 Task: Create a sub task Release to Production / Go Live for the task  Implement a new network security system for a company in the project AgileFusion , assign it to team member softage.5@softage.net and update the status of the sub task to  On Track  , set the priority of the sub task to Low
Action: Mouse moved to (101, 533)
Screenshot: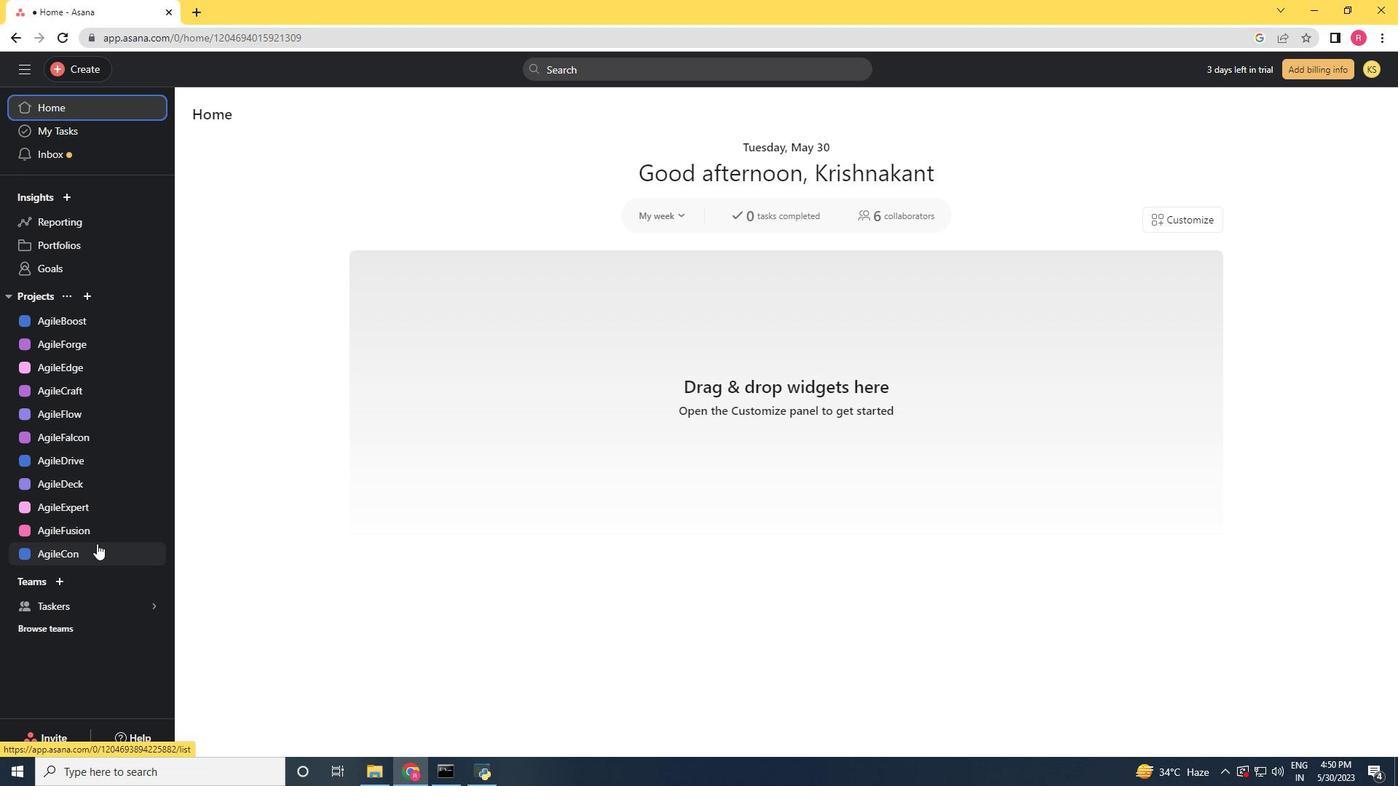 
Action: Mouse pressed left at (101, 533)
Screenshot: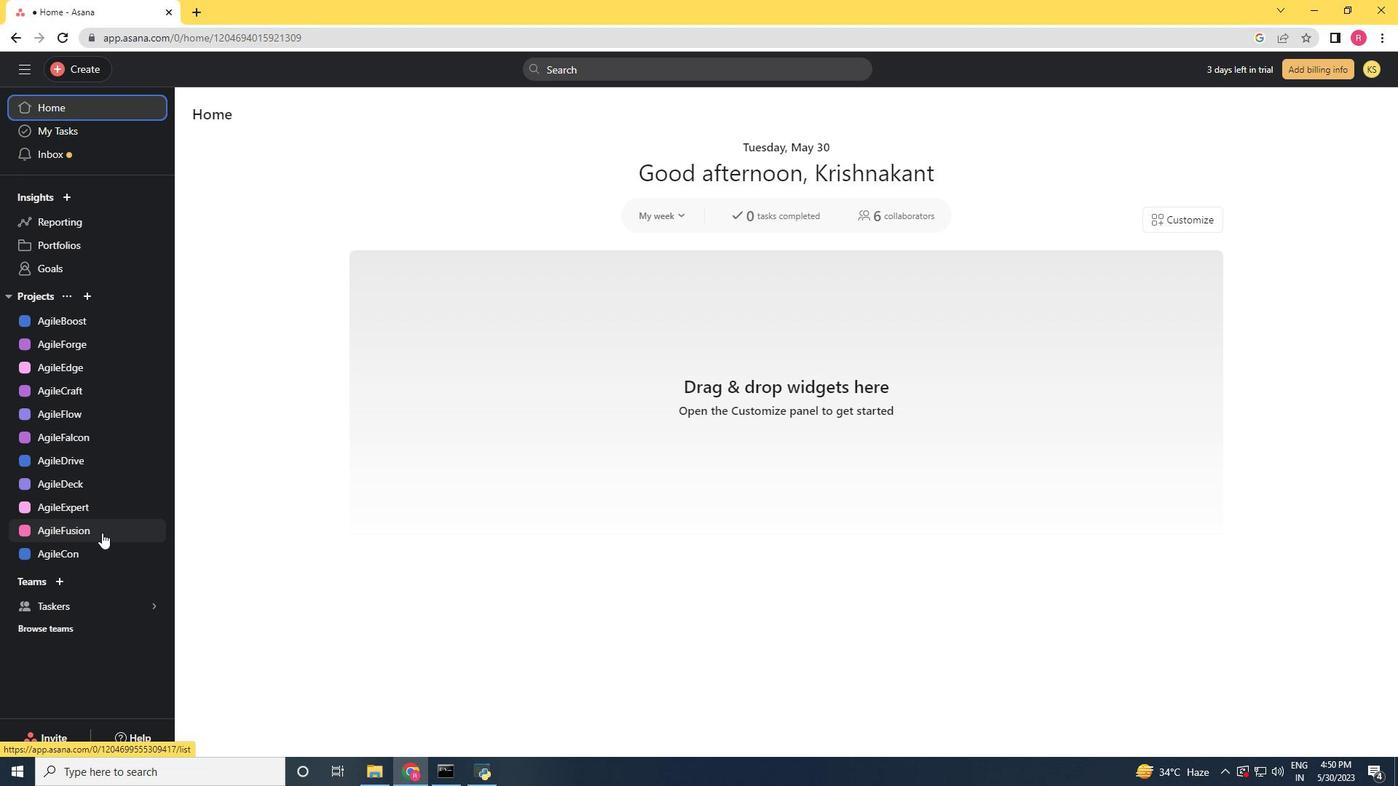 
Action: Mouse moved to (563, 320)
Screenshot: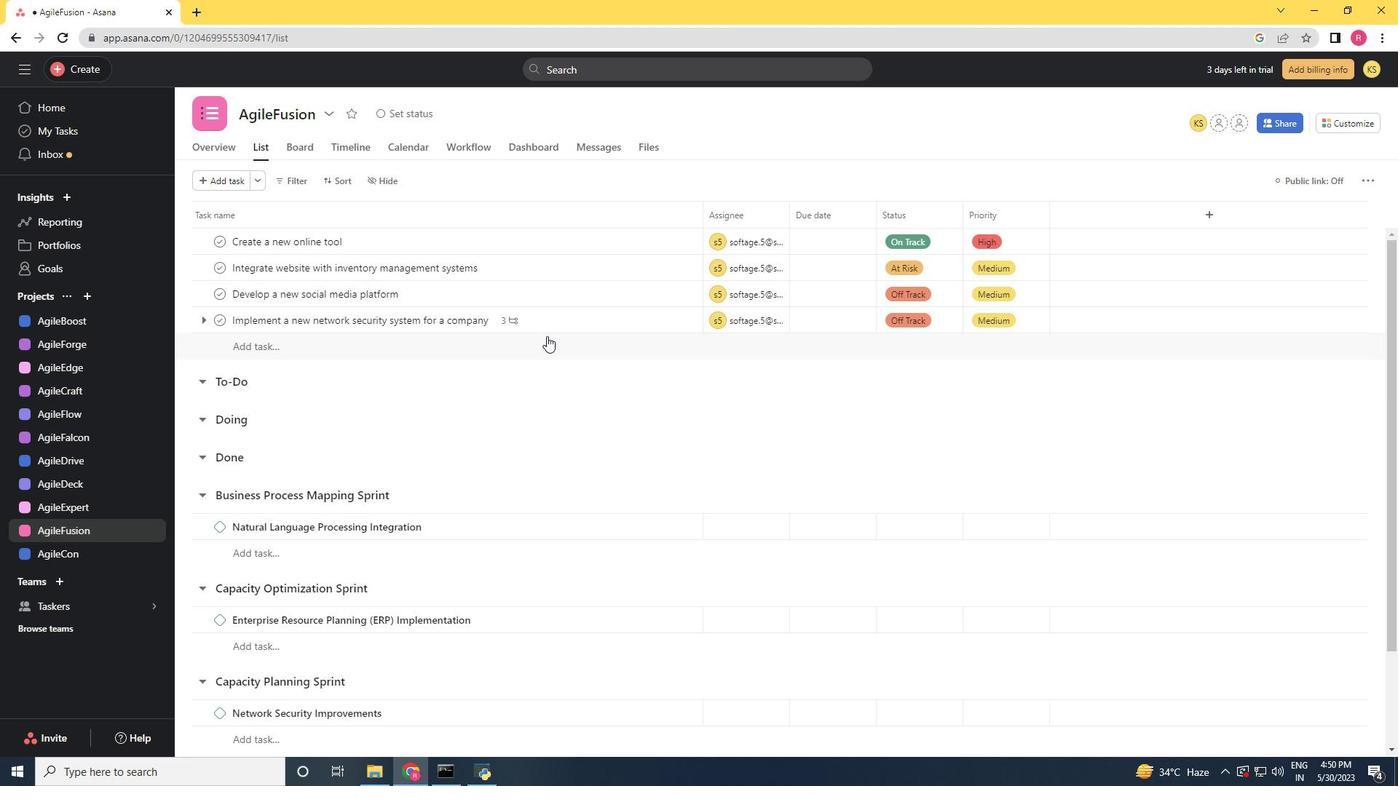 
Action: Mouse pressed left at (563, 320)
Screenshot: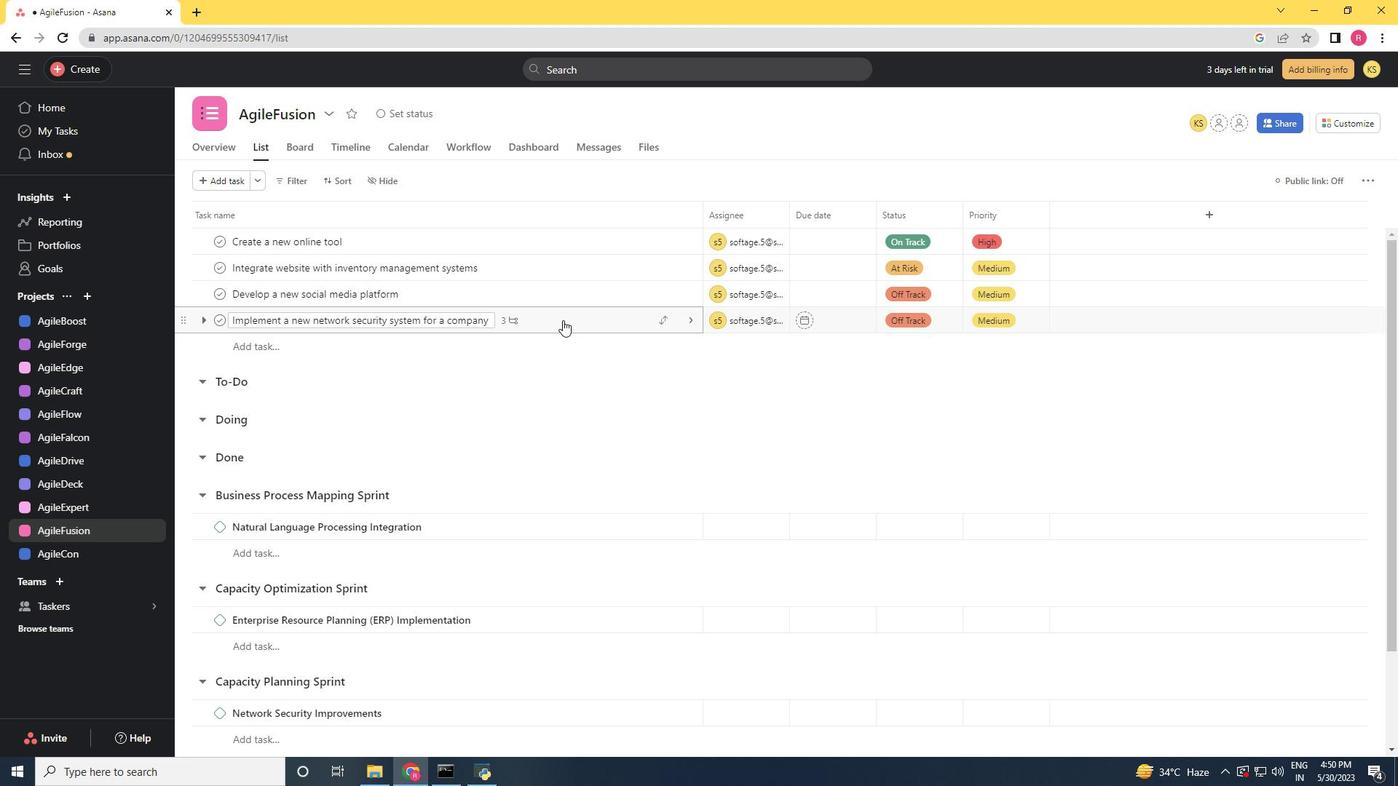 
Action: Mouse moved to (1050, 550)
Screenshot: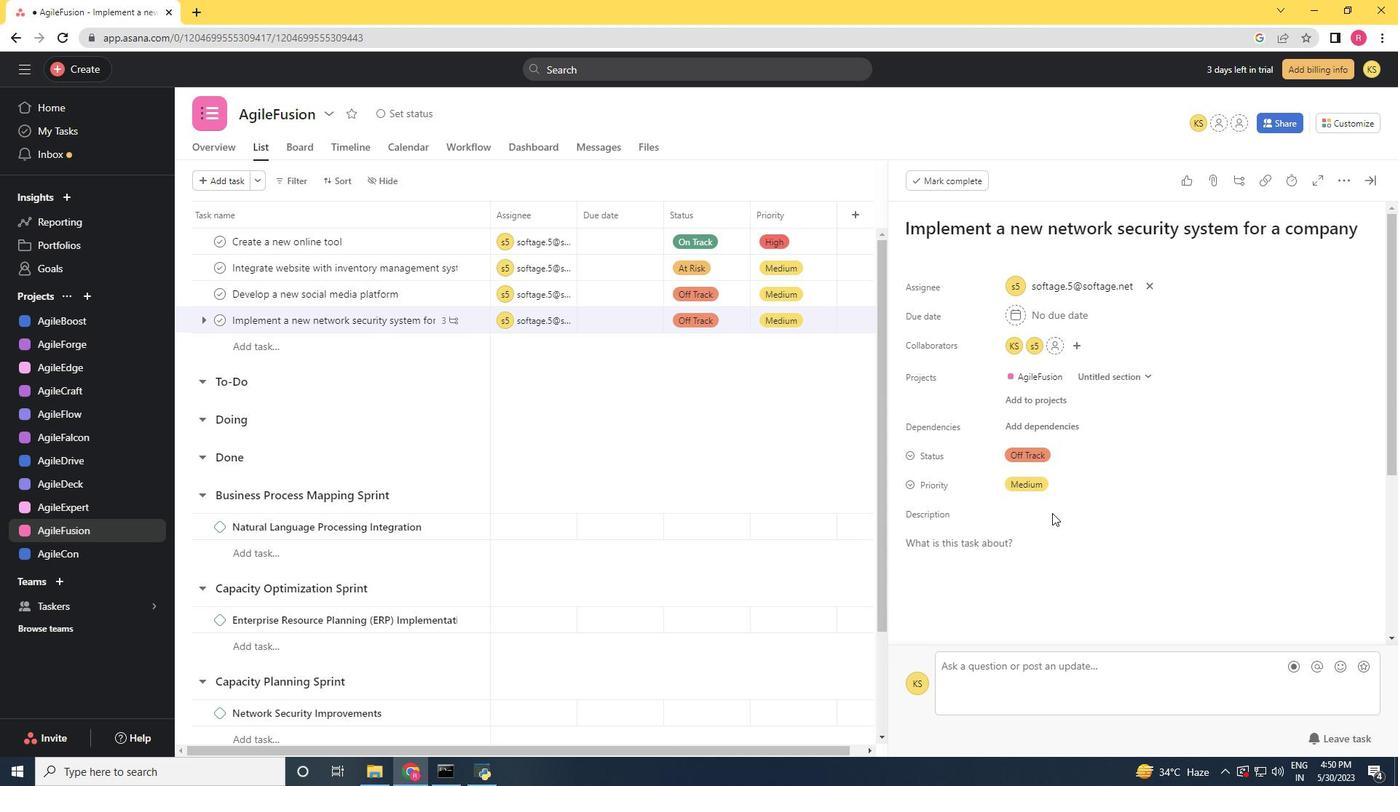 
Action: Mouse scrolled (1050, 549) with delta (0, 0)
Screenshot: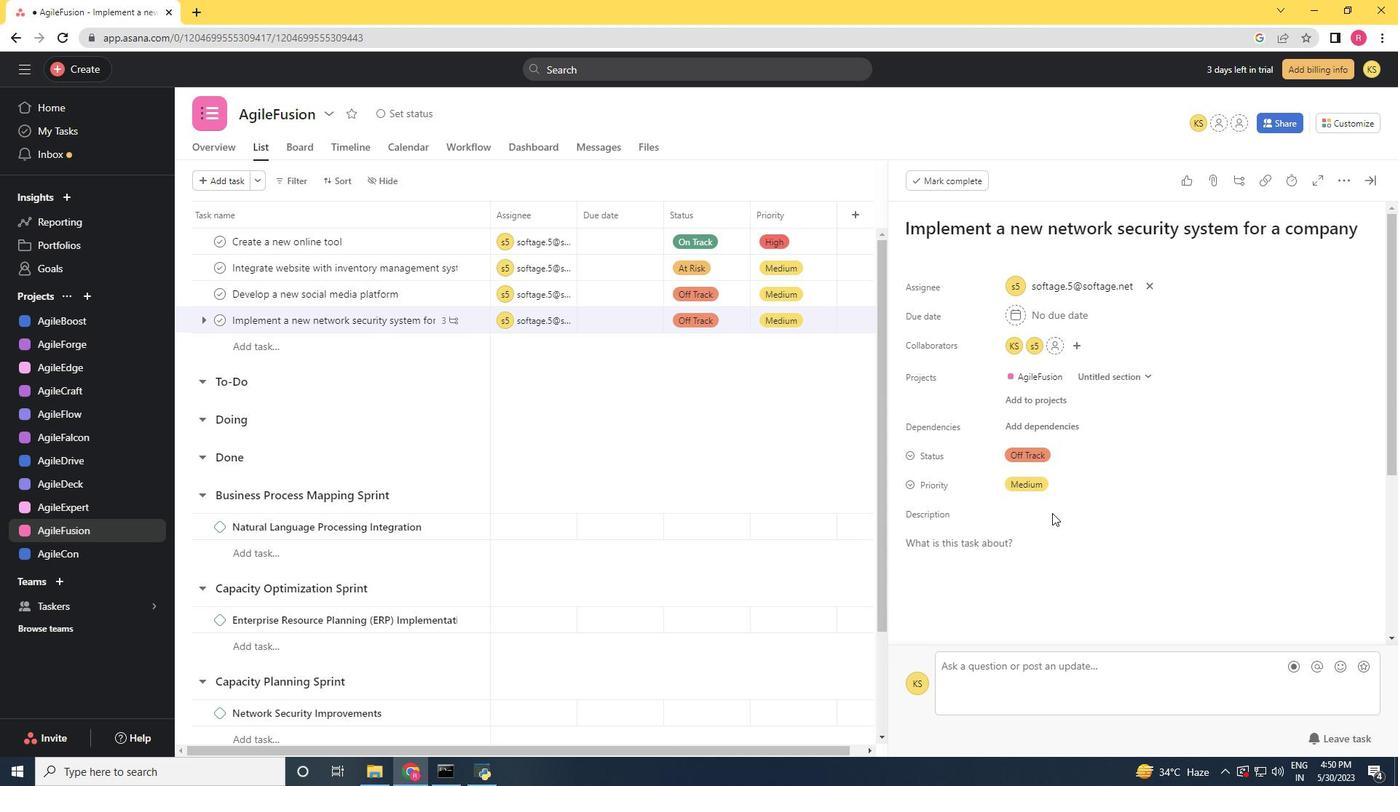 
Action: Mouse moved to (1050, 551)
Screenshot: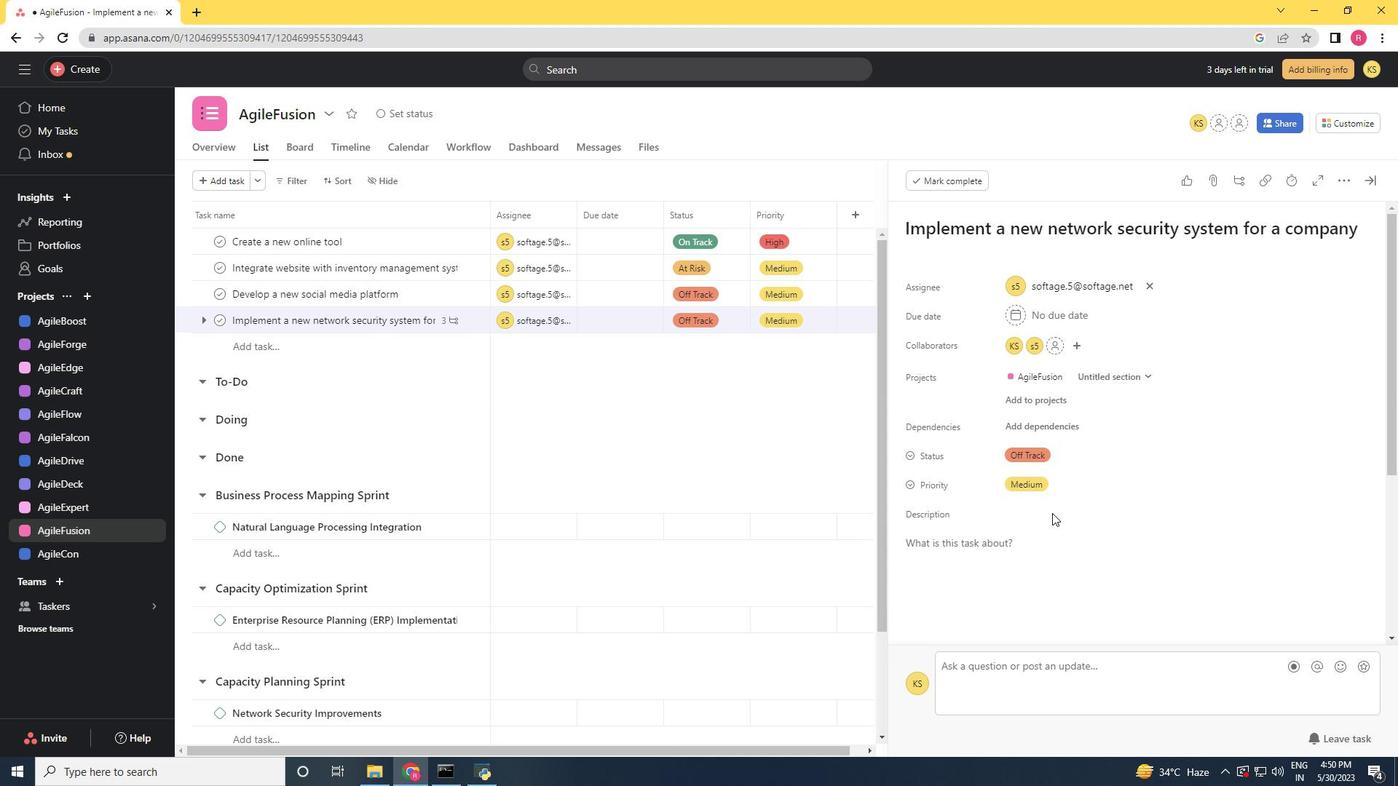 
Action: Mouse scrolled (1050, 550) with delta (0, 0)
Screenshot: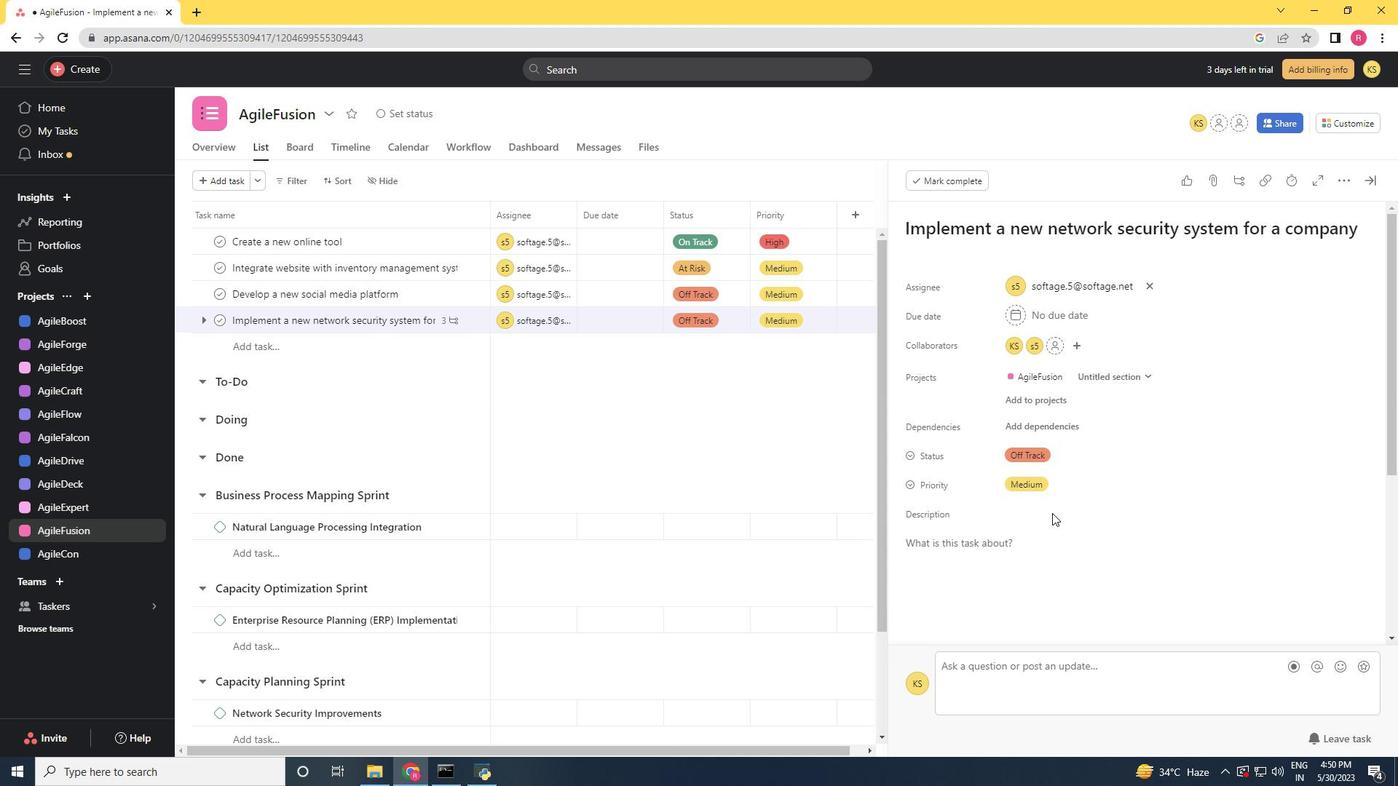 
Action: Mouse scrolled (1050, 550) with delta (0, 0)
Screenshot: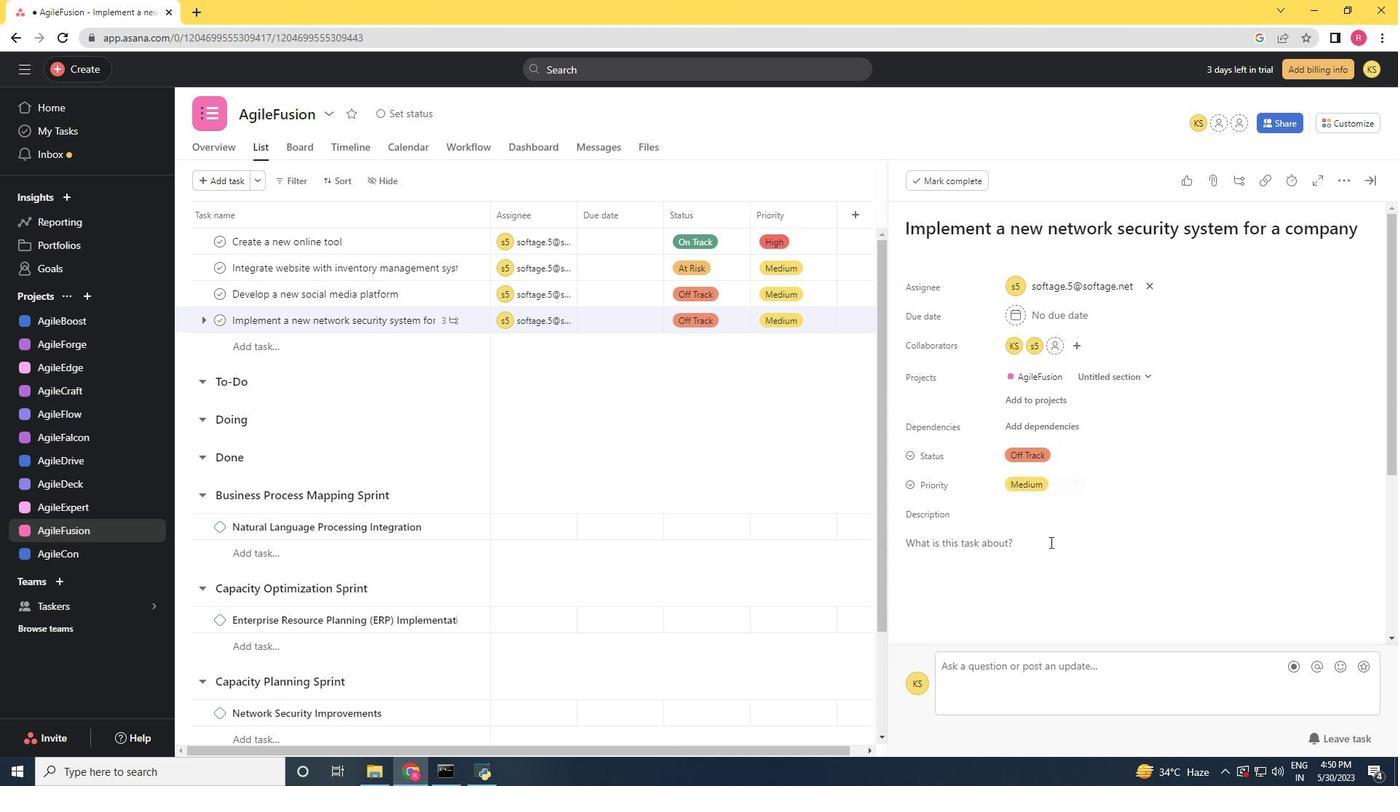 
Action: Mouse scrolled (1050, 550) with delta (0, 0)
Screenshot: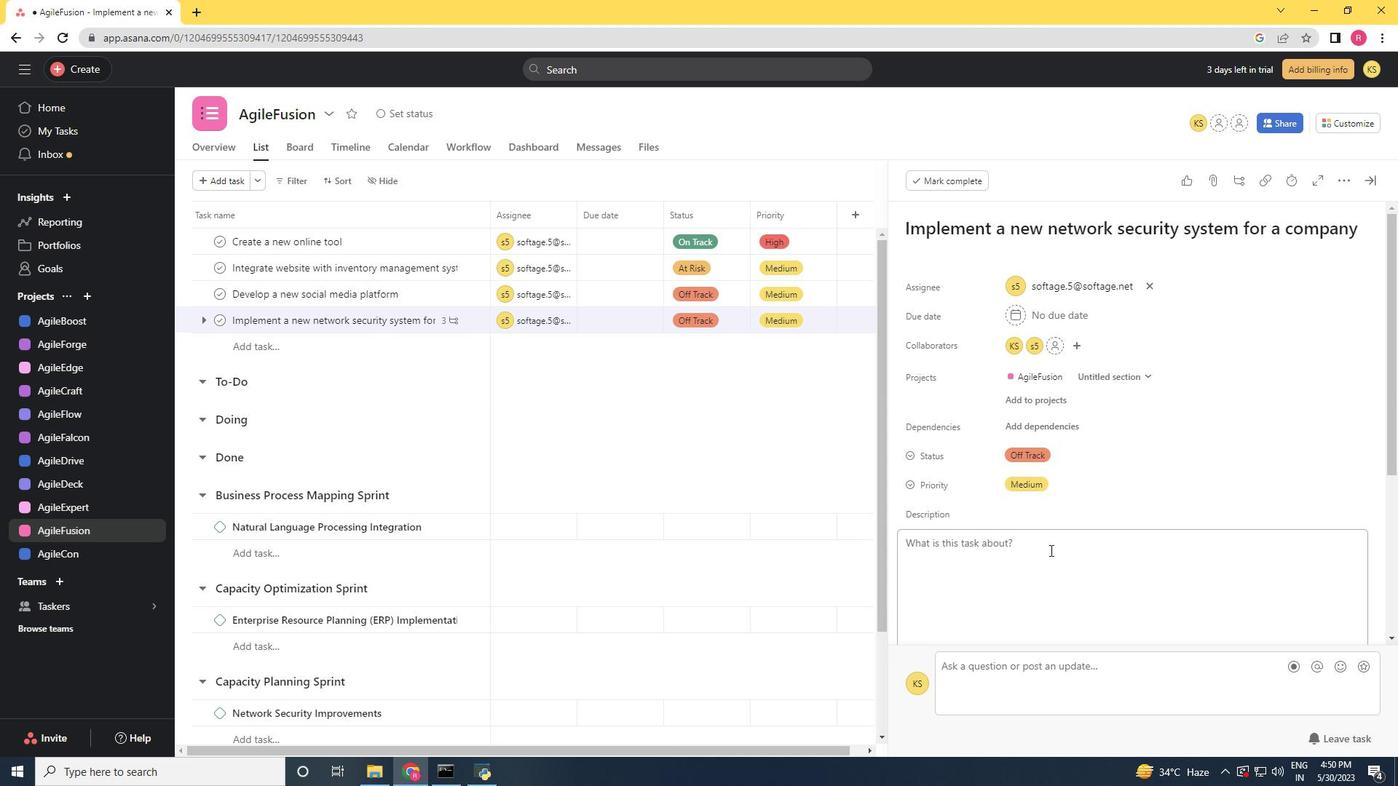 
Action: Mouse scrolled (1050, 550) with delta (0, 0)
Screenshot: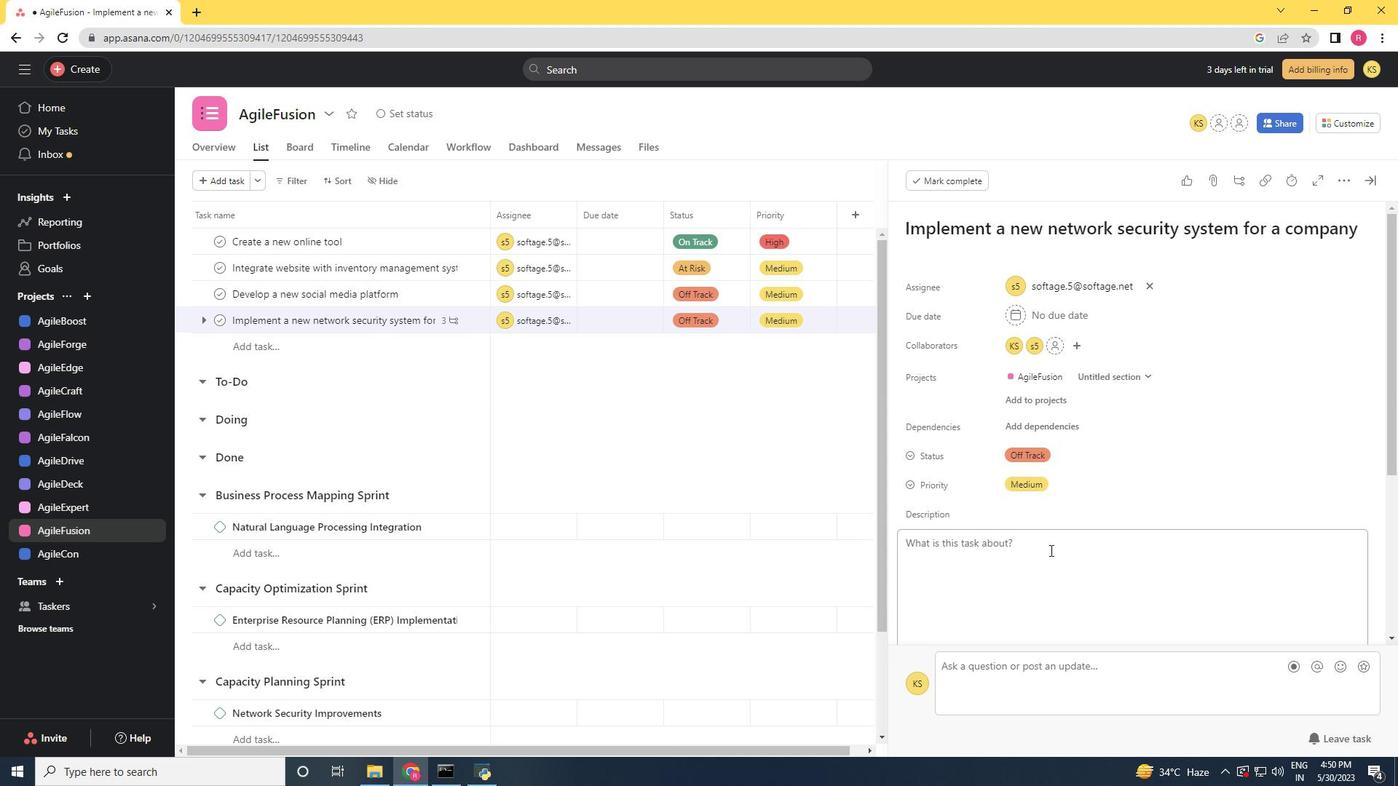 
Action: Mouse moved to (967, 532)
Screenshot: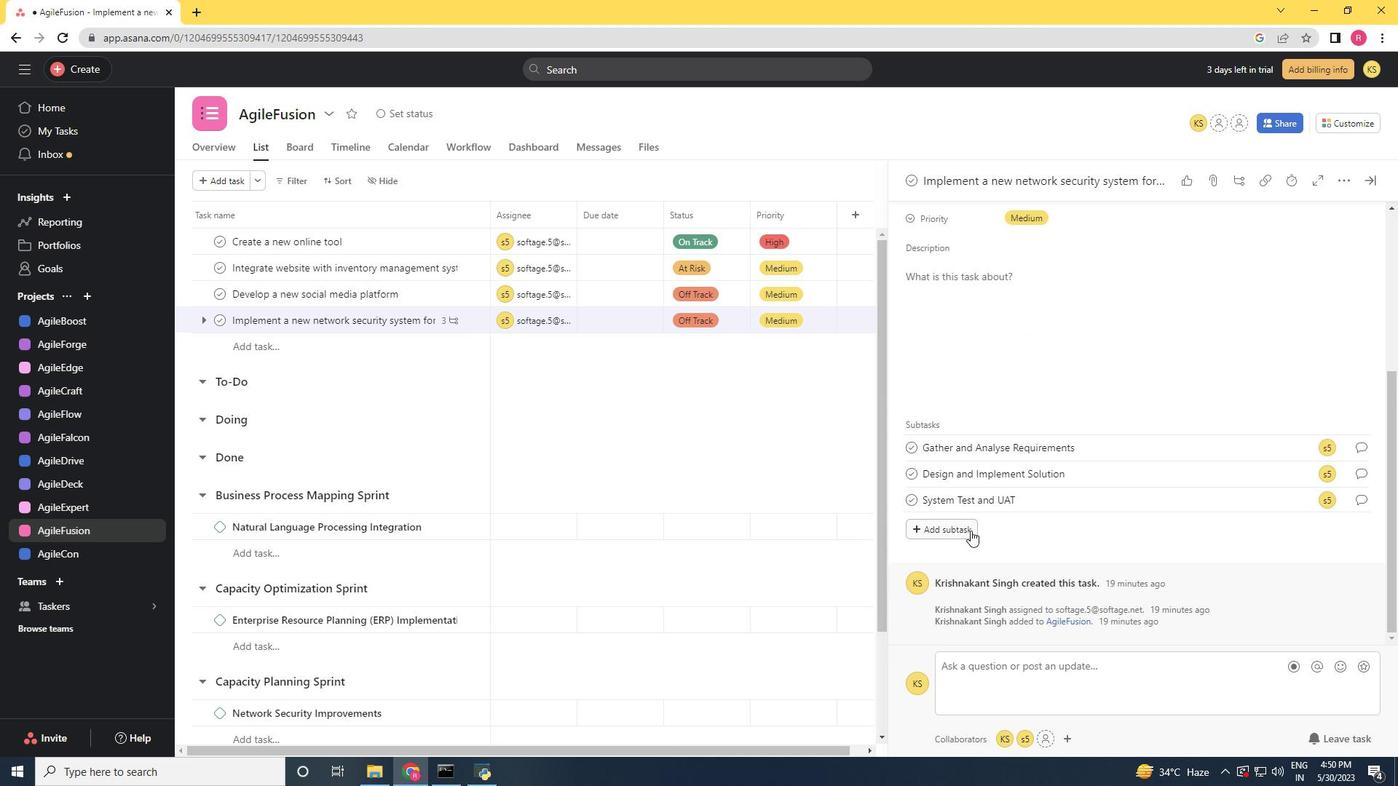 
Action: Mouse pressed left at (967, 532)
Screenshot: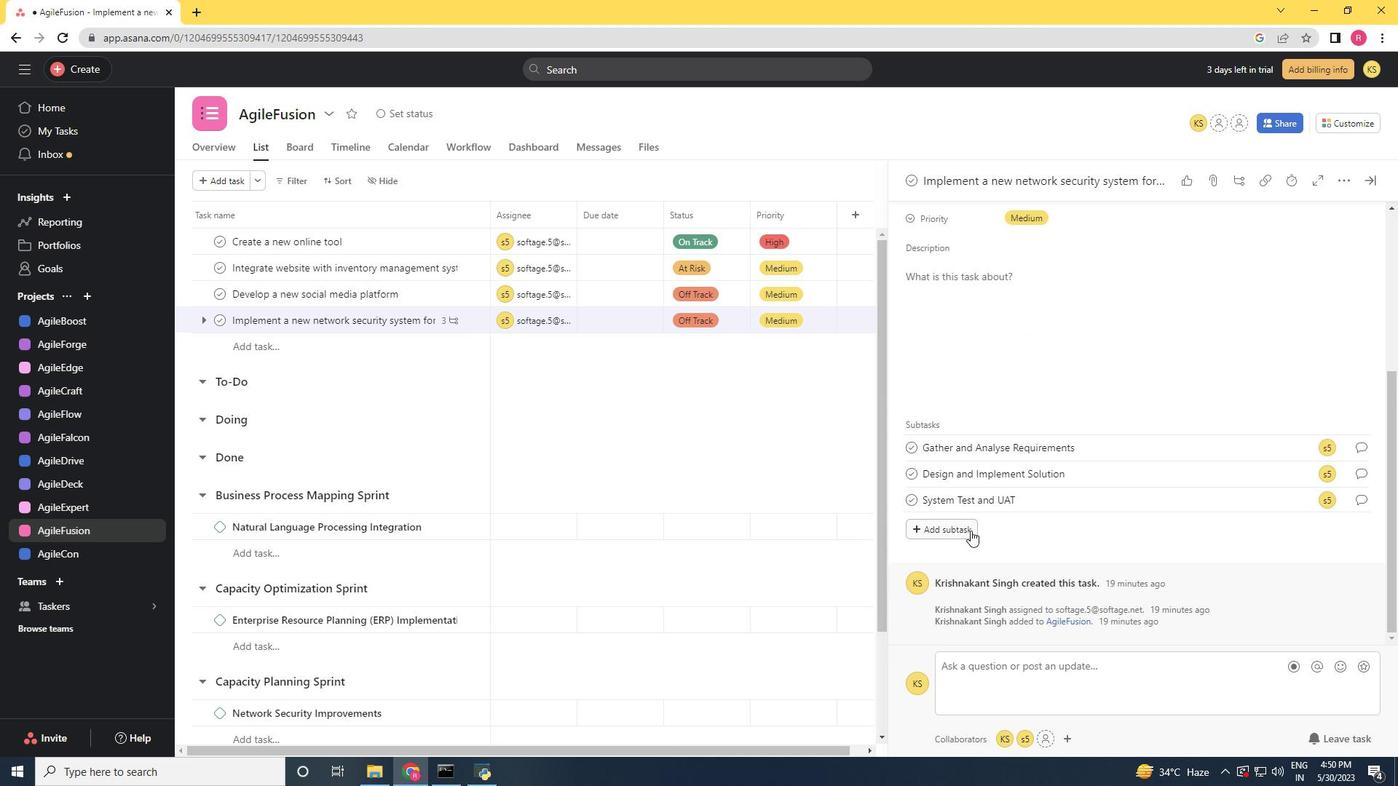 
Action: Key pressed <Key.shift>Release<Key.space>to<Key.space><Key.shift>Production<Key.space>/<Key.space><Key.shift>GO<Key.space><Key.shift>Live<Key.space>
Screenshot: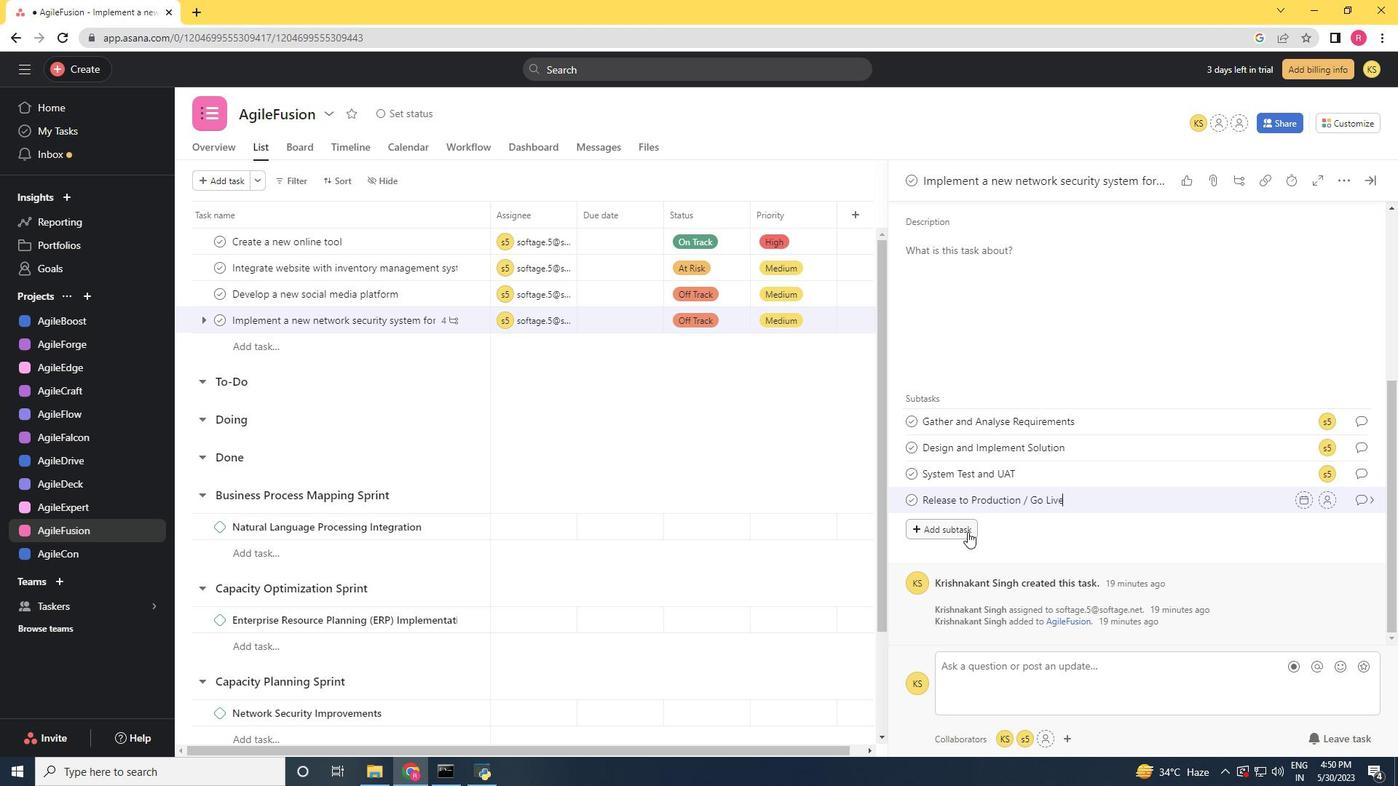 
Action: Mouse moved to (1327, 501)
Screenshot: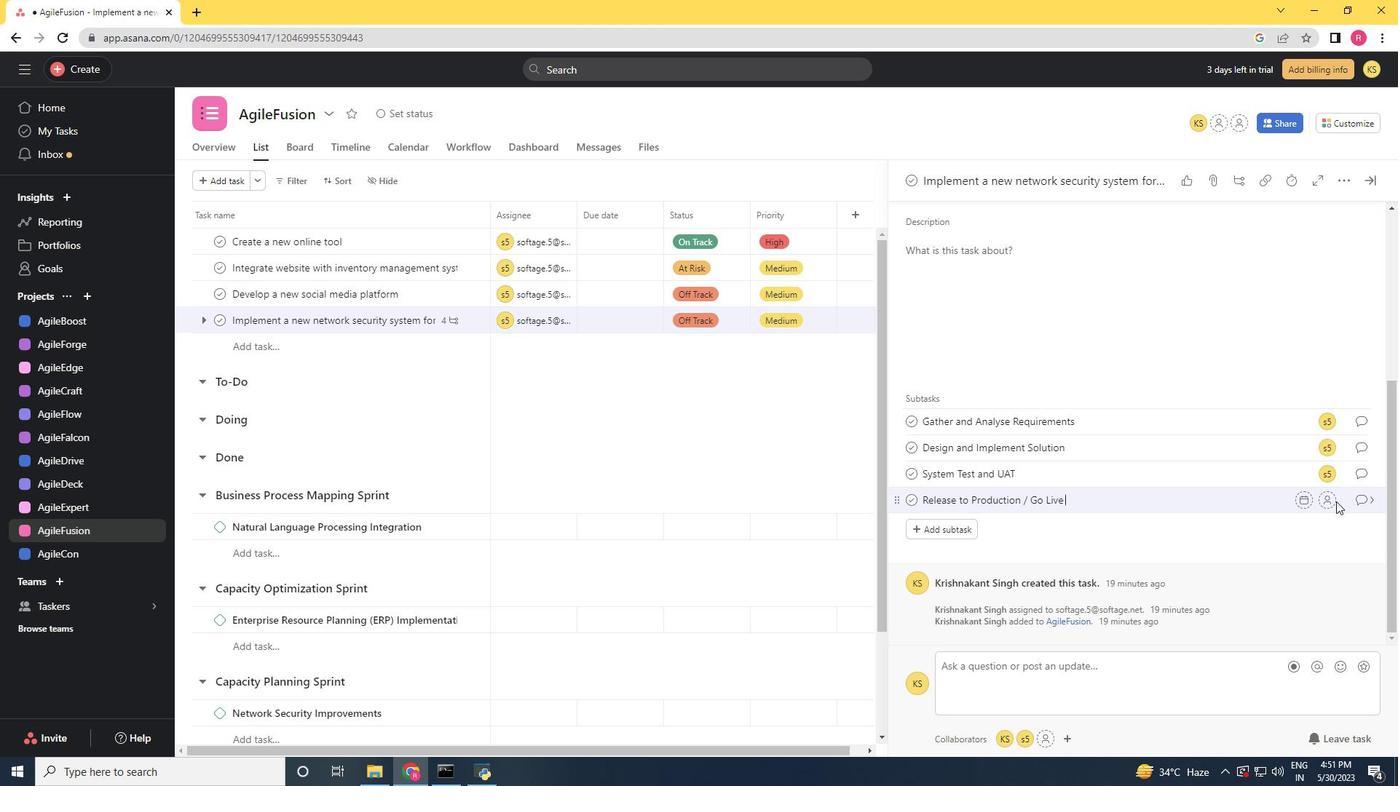 
Action: Mouse pressed left at (1327, 501)
Screenshot: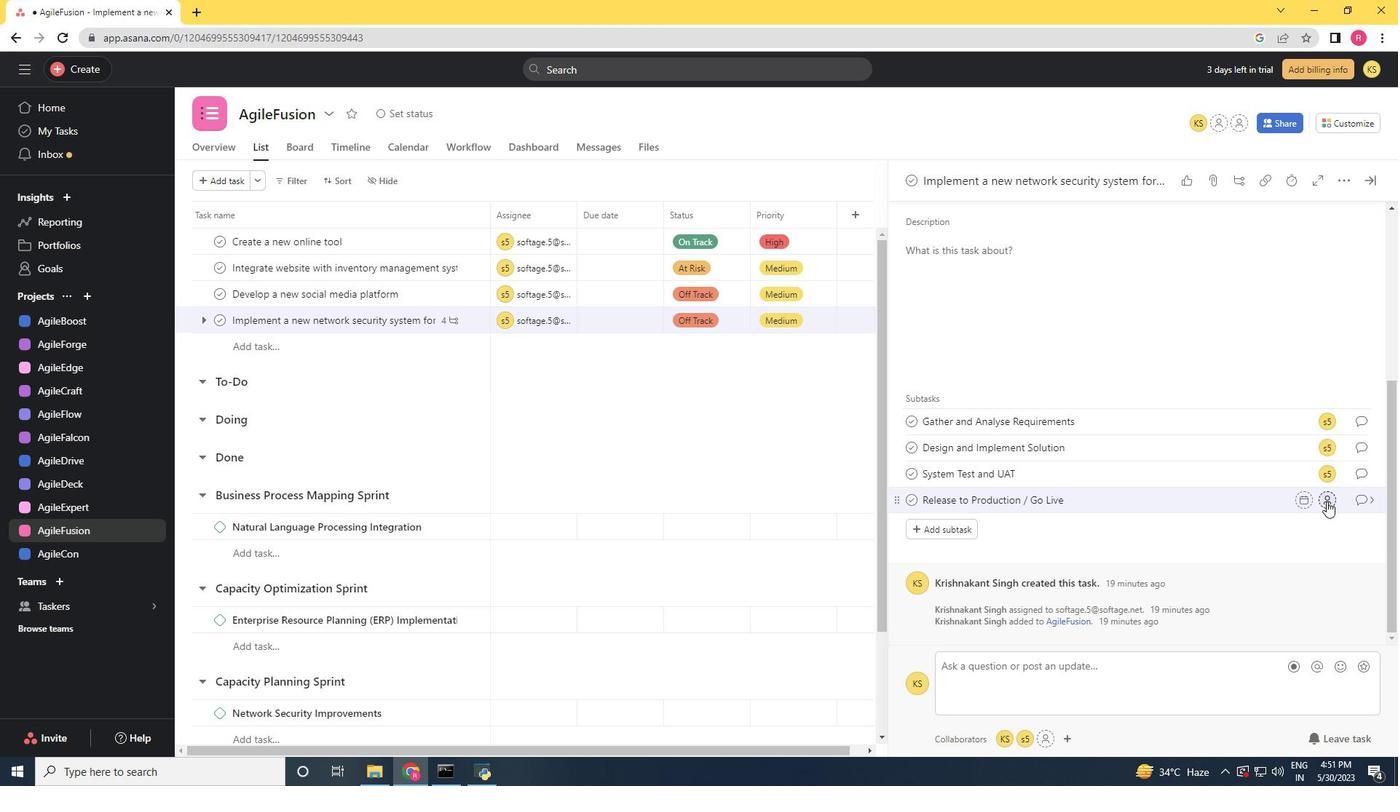 
Action: Key pressed softage.5<Key.shift><Key.shift><Key.shift><Key.shift><Key.shift><Key.shift><Key.shift><Key.shift>@softage.net
Screenshot: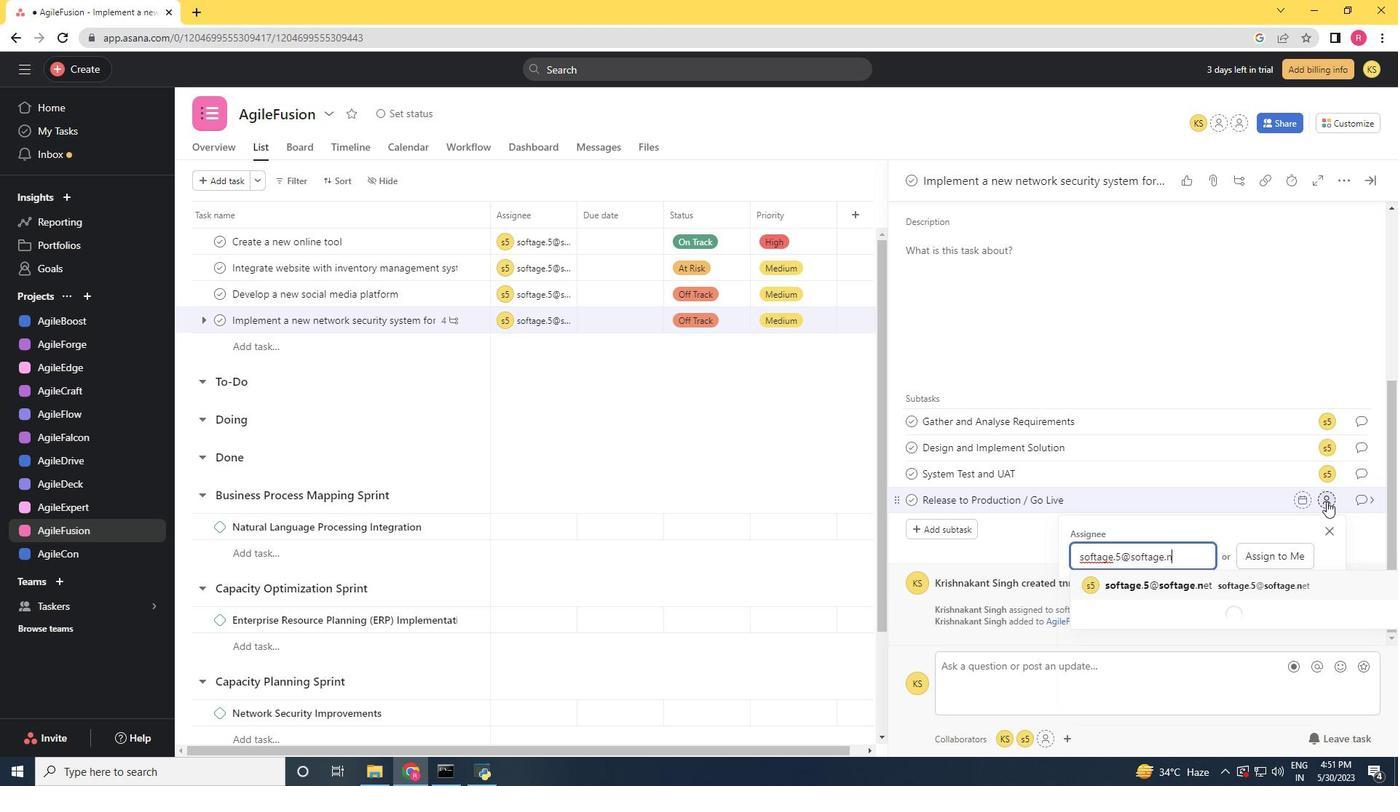 
Action: Mouse scrolled (1327, 502) with delta (0, 0)
Screenshot: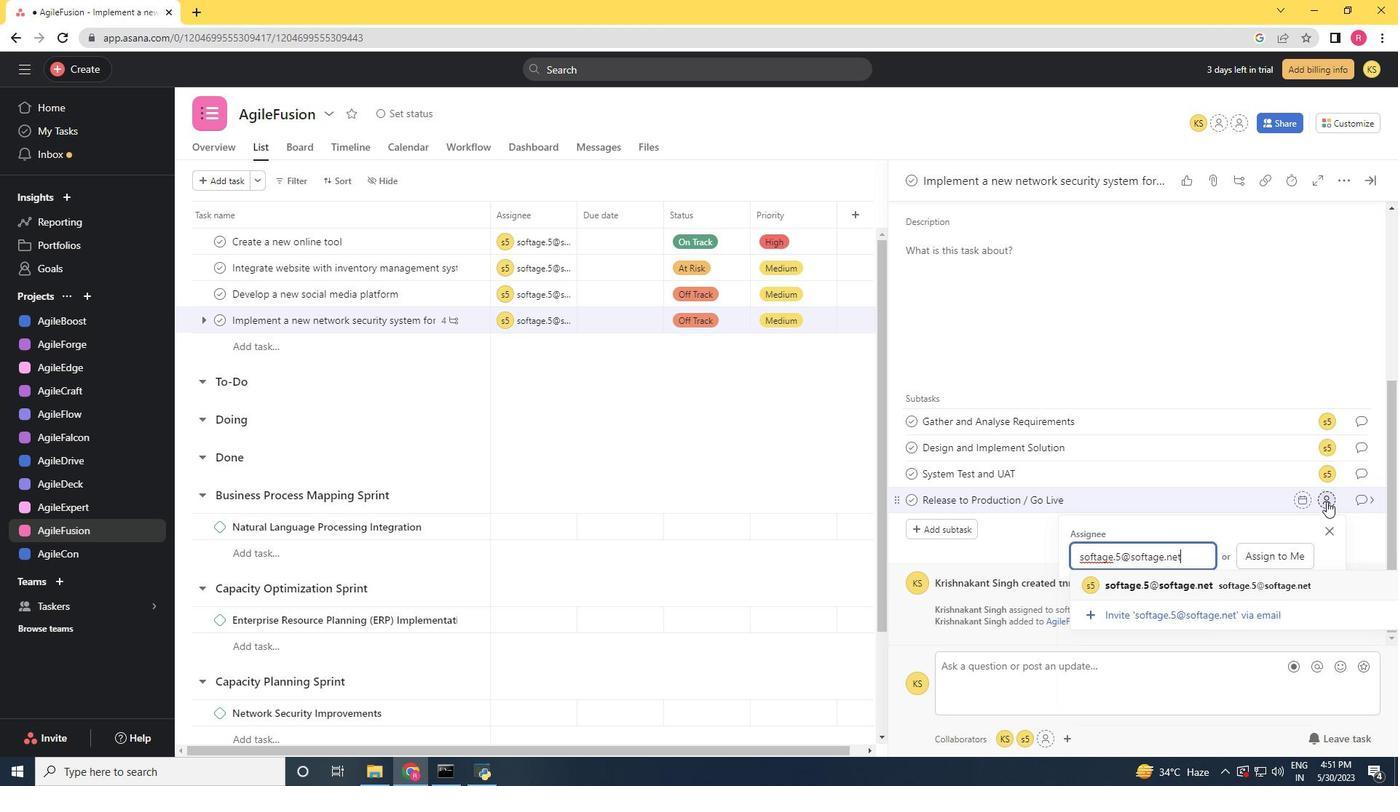 
Action: Mouse moved to (1255, 552)
Screenshot: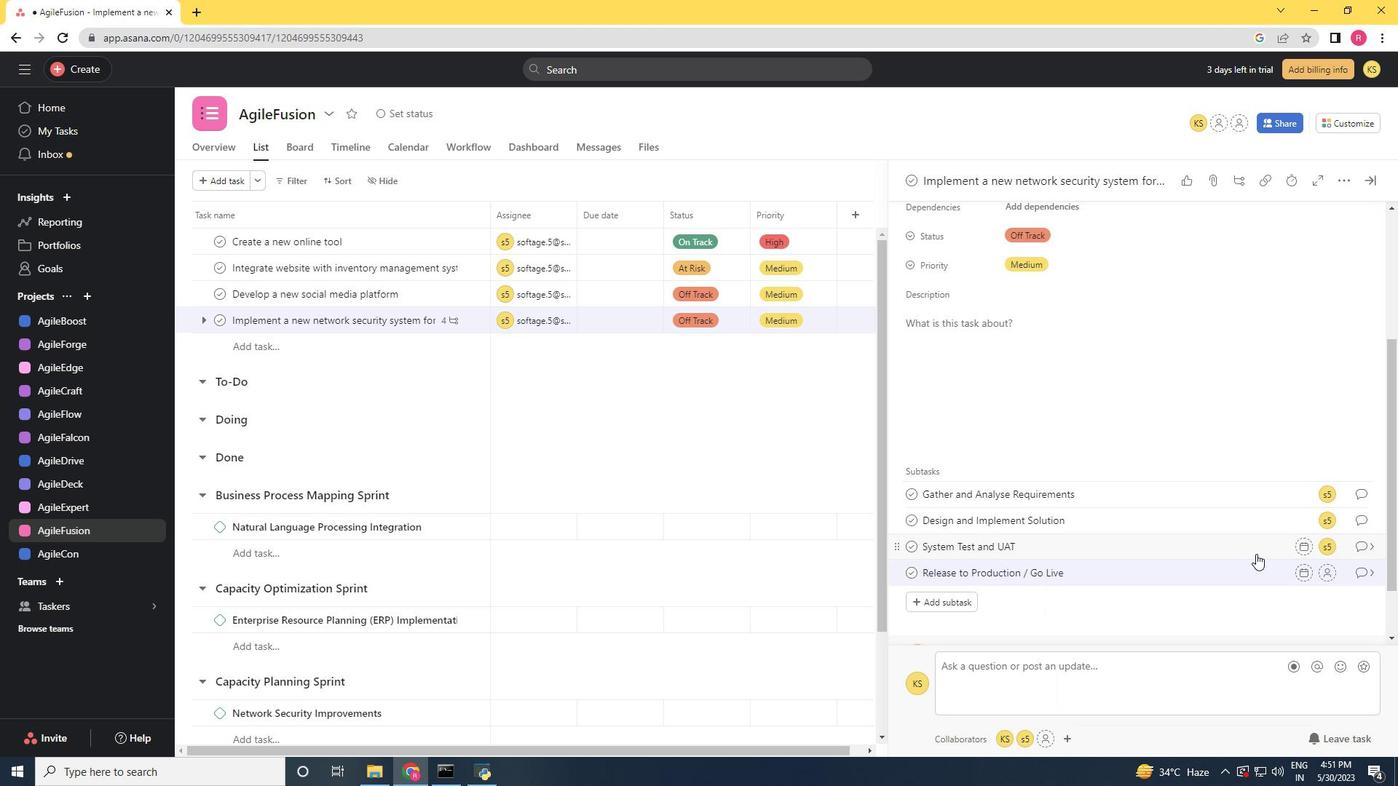 
Action: Mouse scrolled (1255, 551) with delta (0, 0)
Screenshot: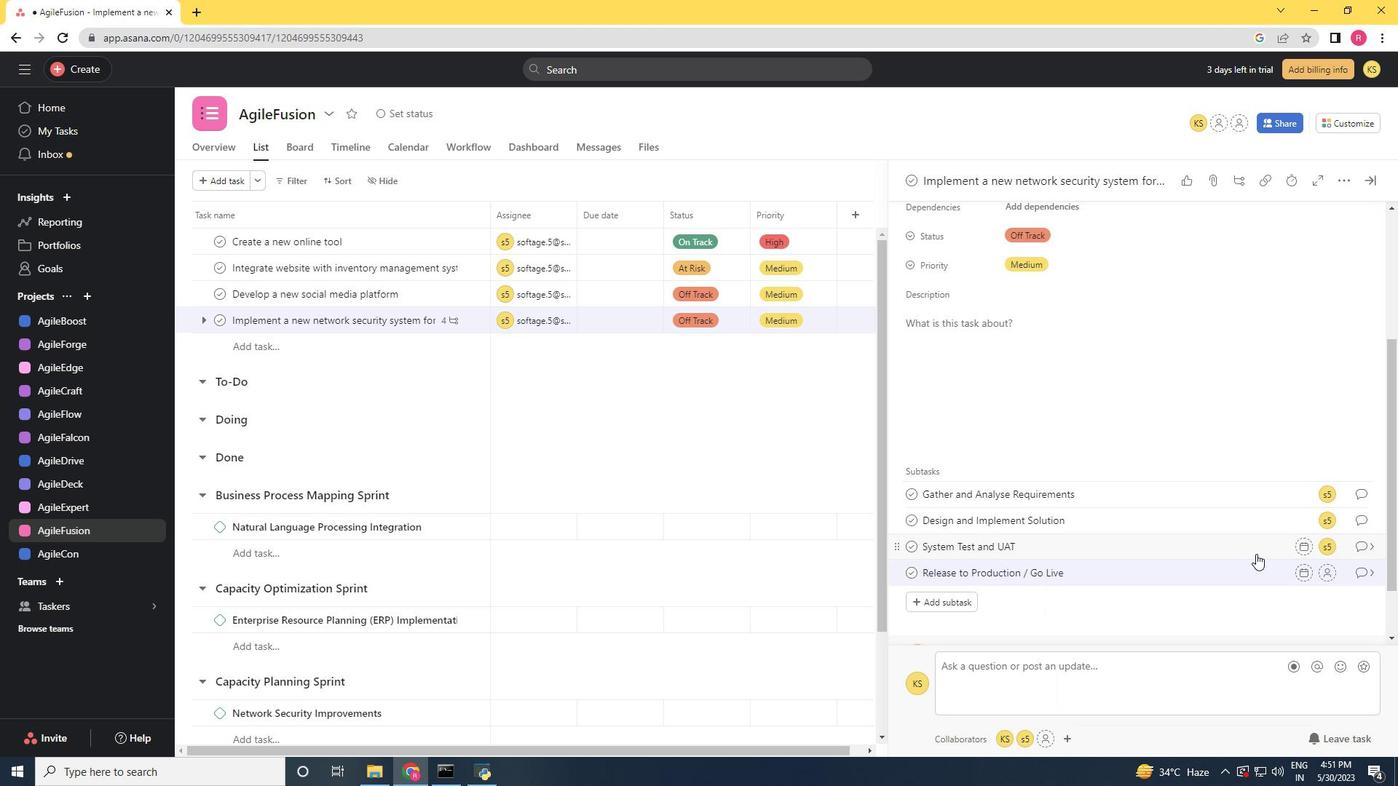
Action: Mouse moved to (1254, 552)
Screenshot: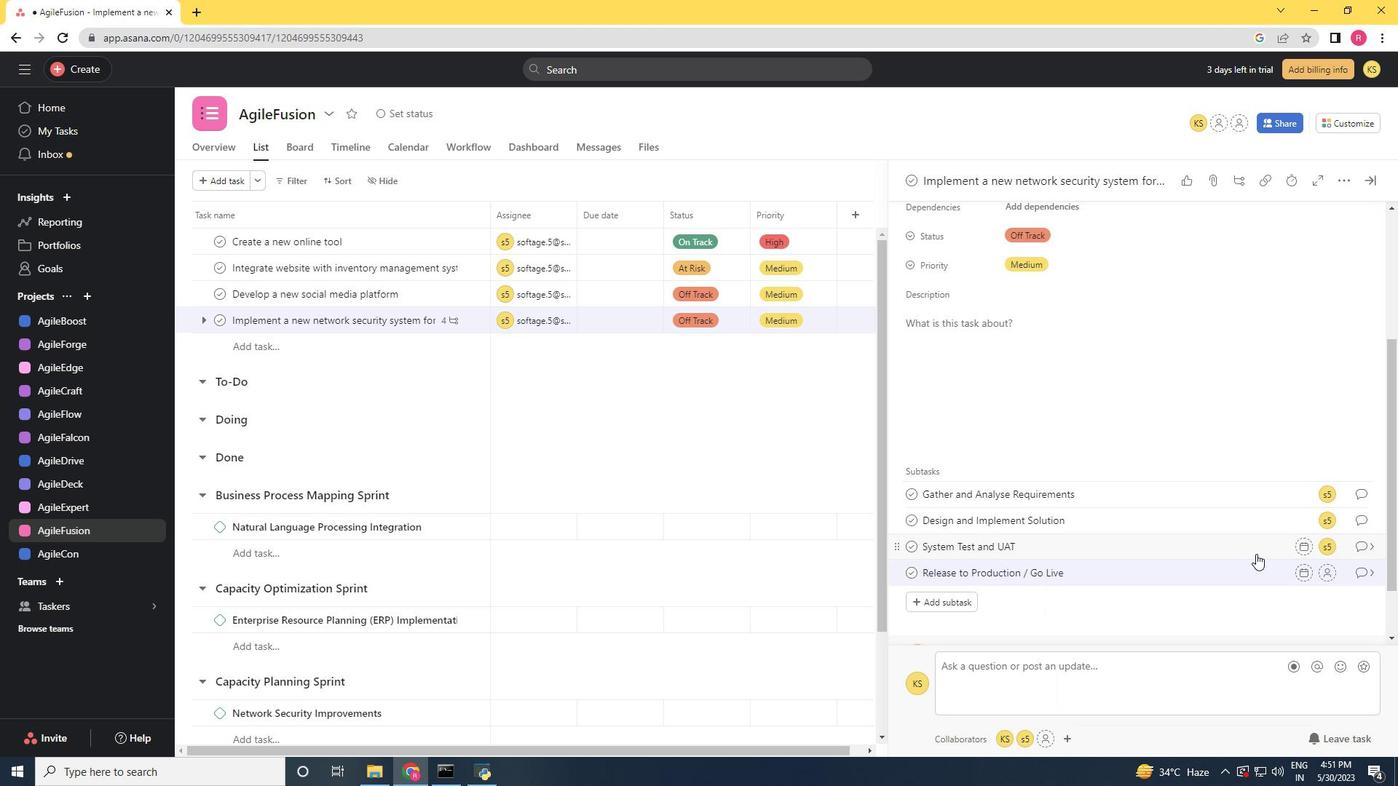 
Action: Mouse scrolled (1254, 551) with delta (0, 0)
Screenshot: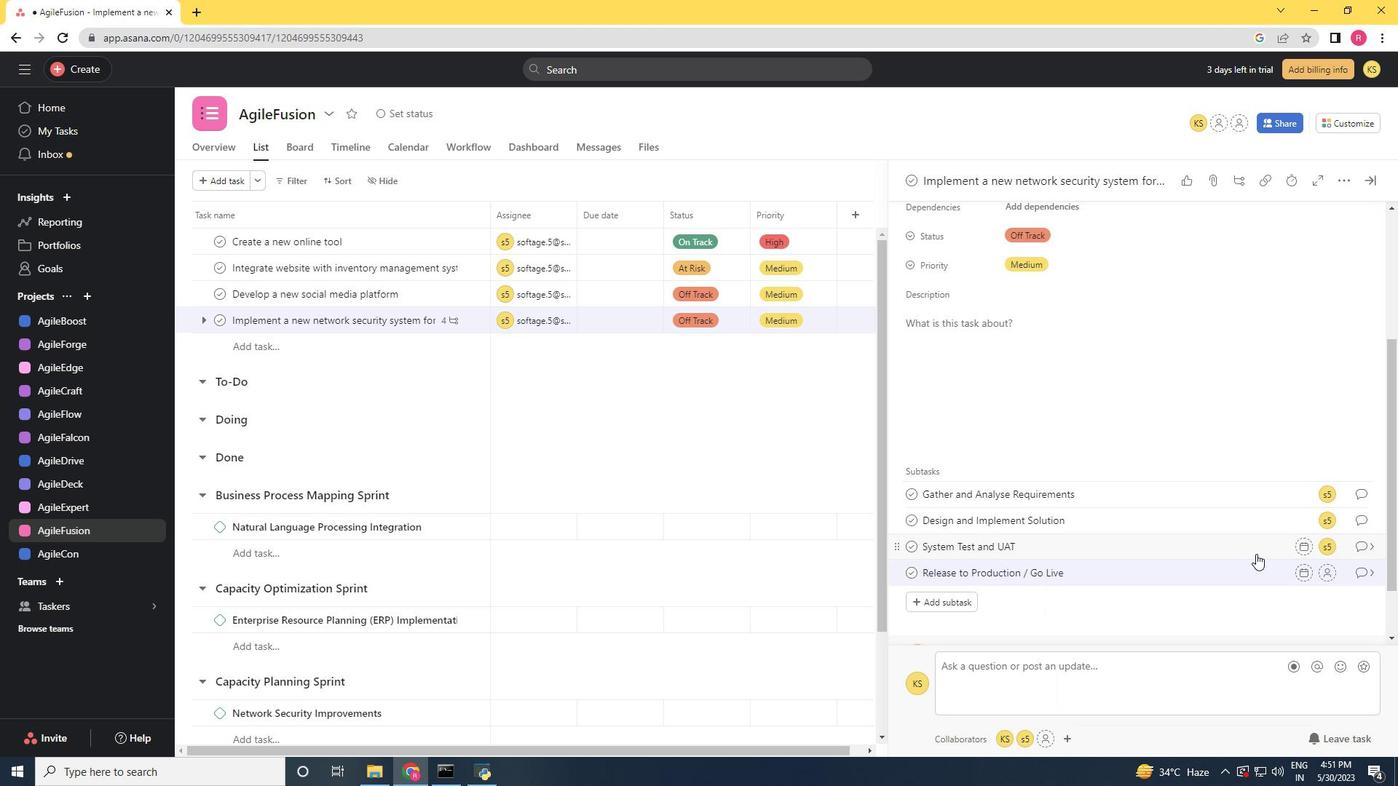 
Action: Mouse scrolled (1254, 551) with delta (0, 0)
Screenshot: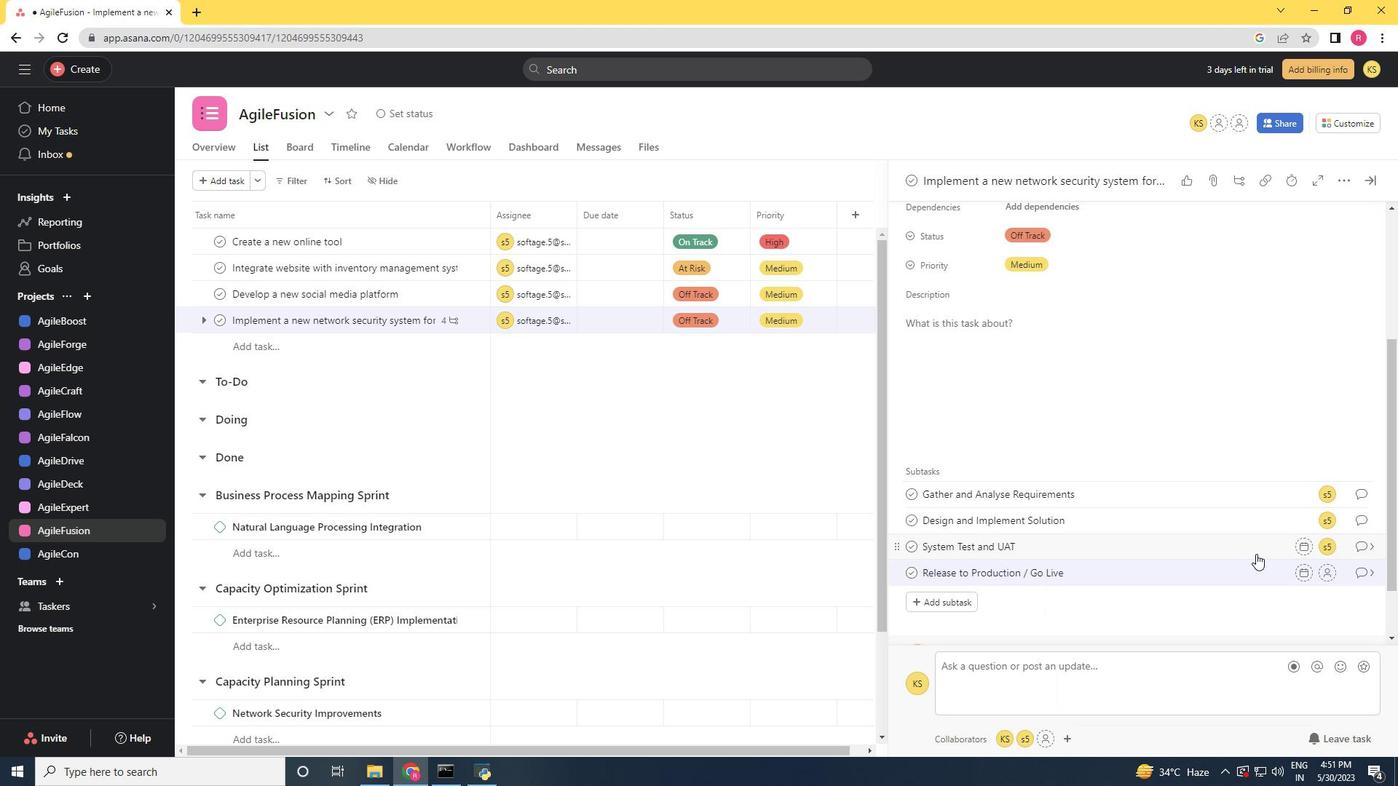 
Action: Mouse moved to (1321, 498)
Screenshot: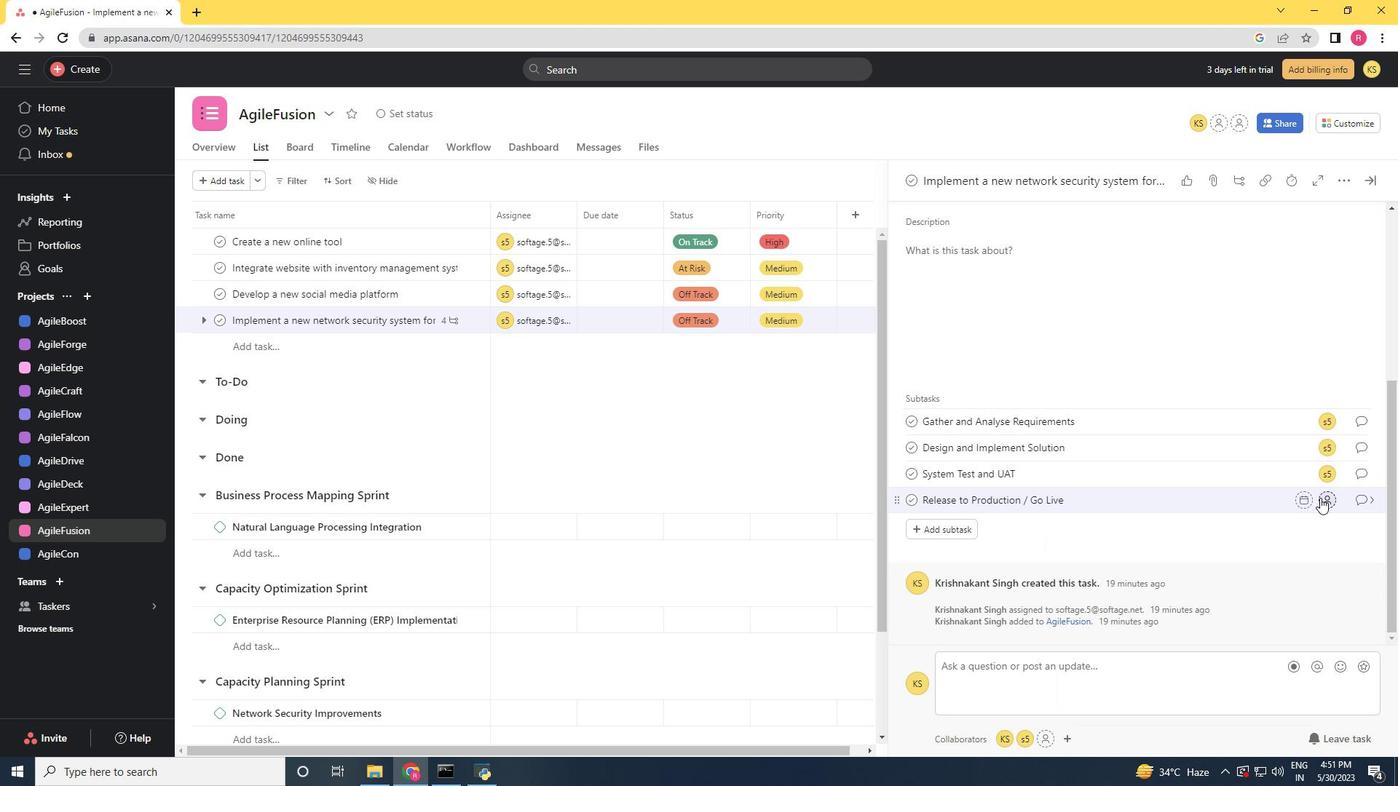 
Action: Mouse pressed left at (1321, 498)
Screenshot: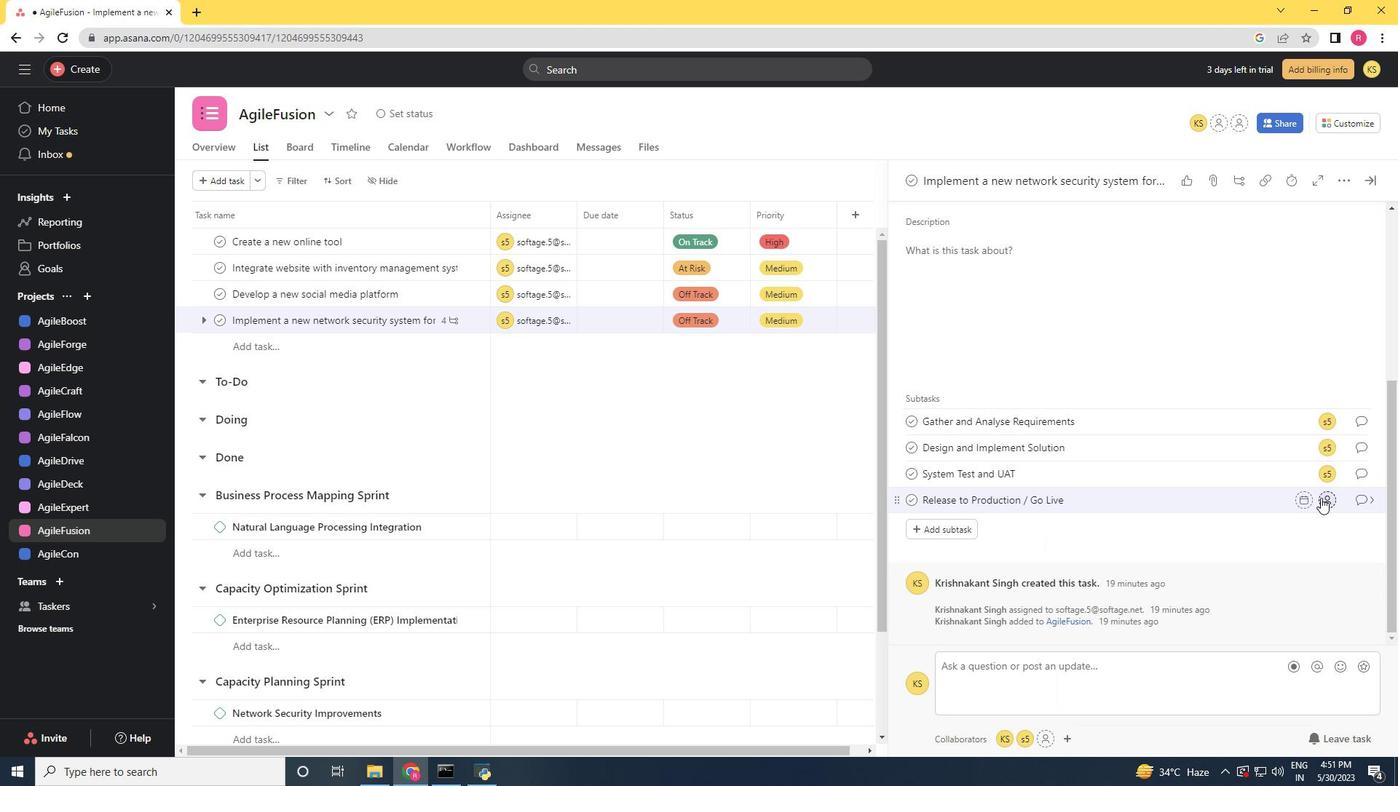
Action: Key pressed softage.5<Key.shift>@softage.net
Screenshot: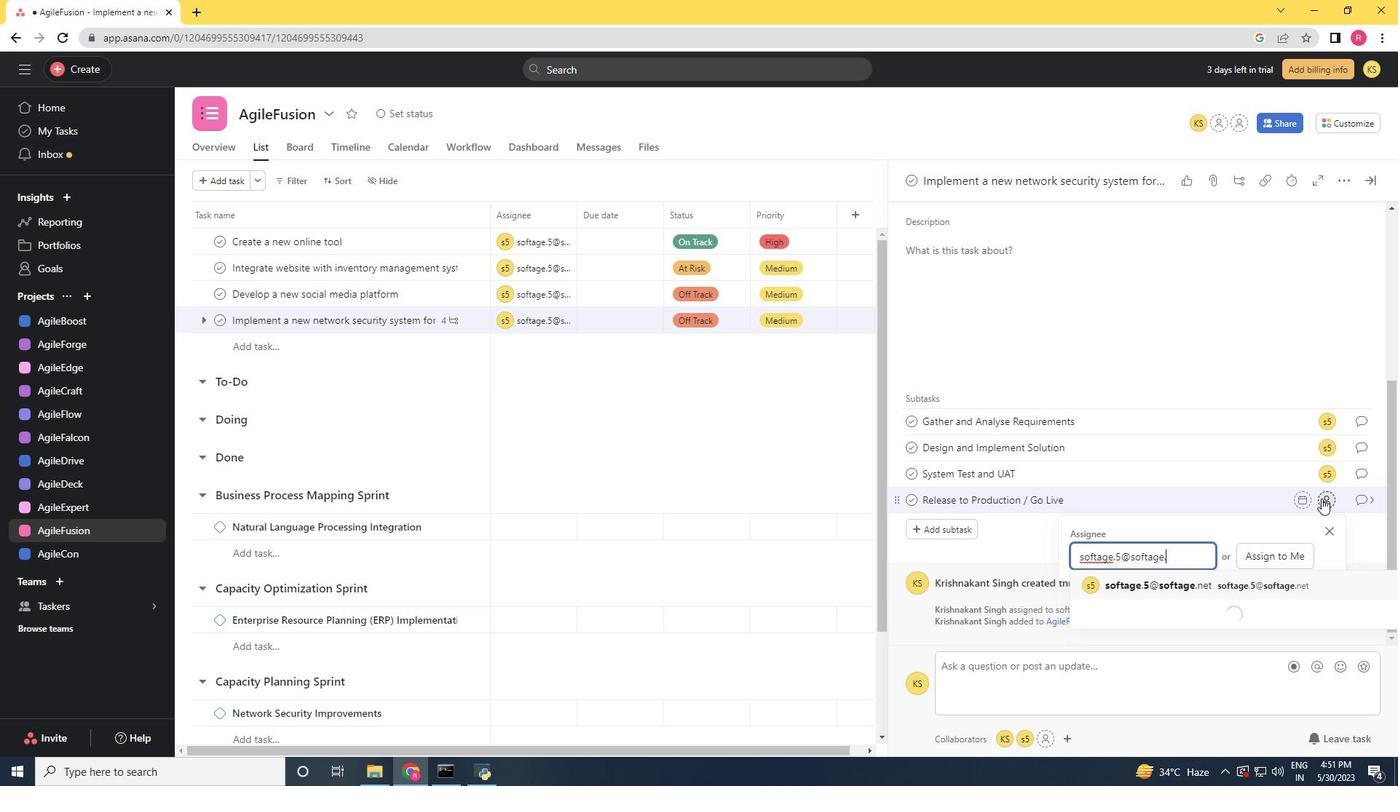 
Action: Mouse moved to (1230, 580)
Screenshot: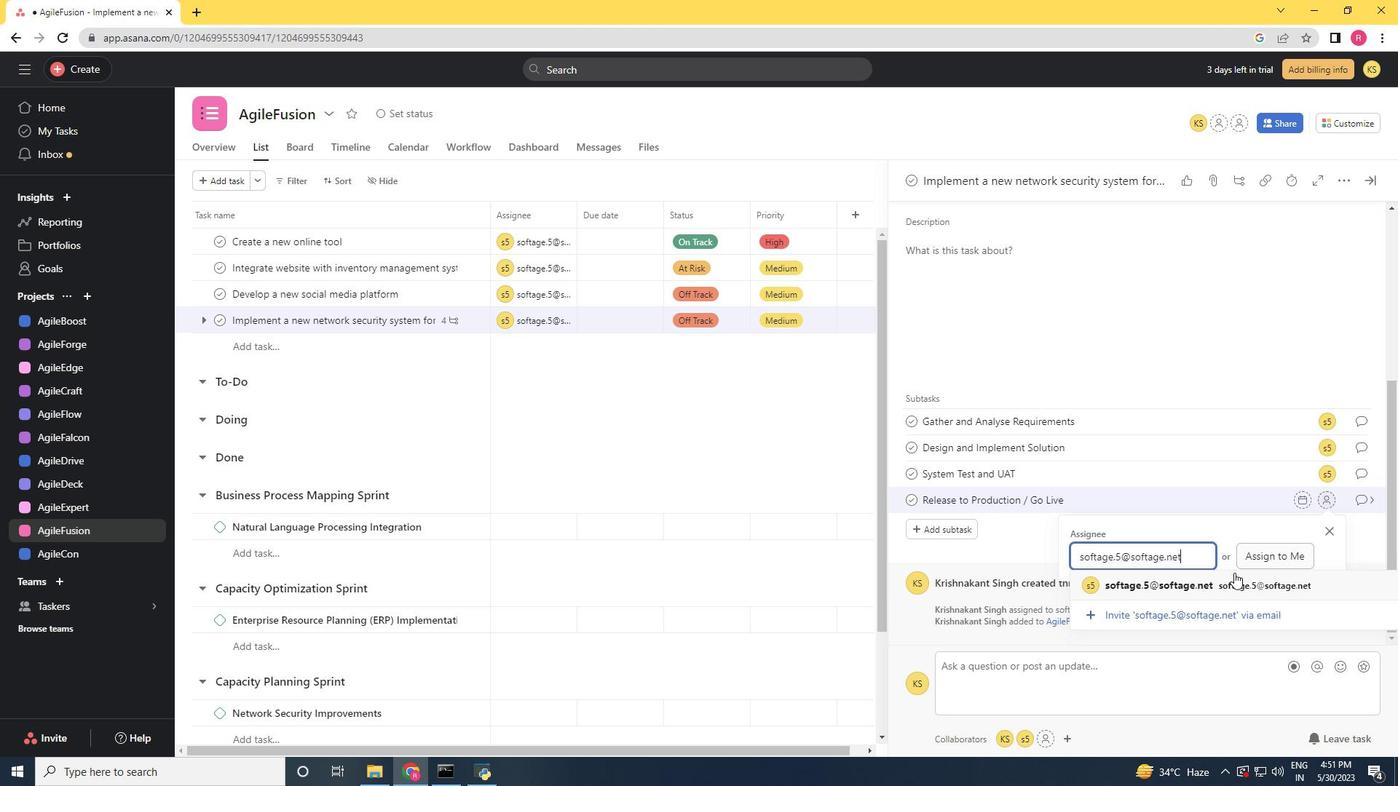 
Action: Mouse pressed left at (1230, 580)
Screenshot: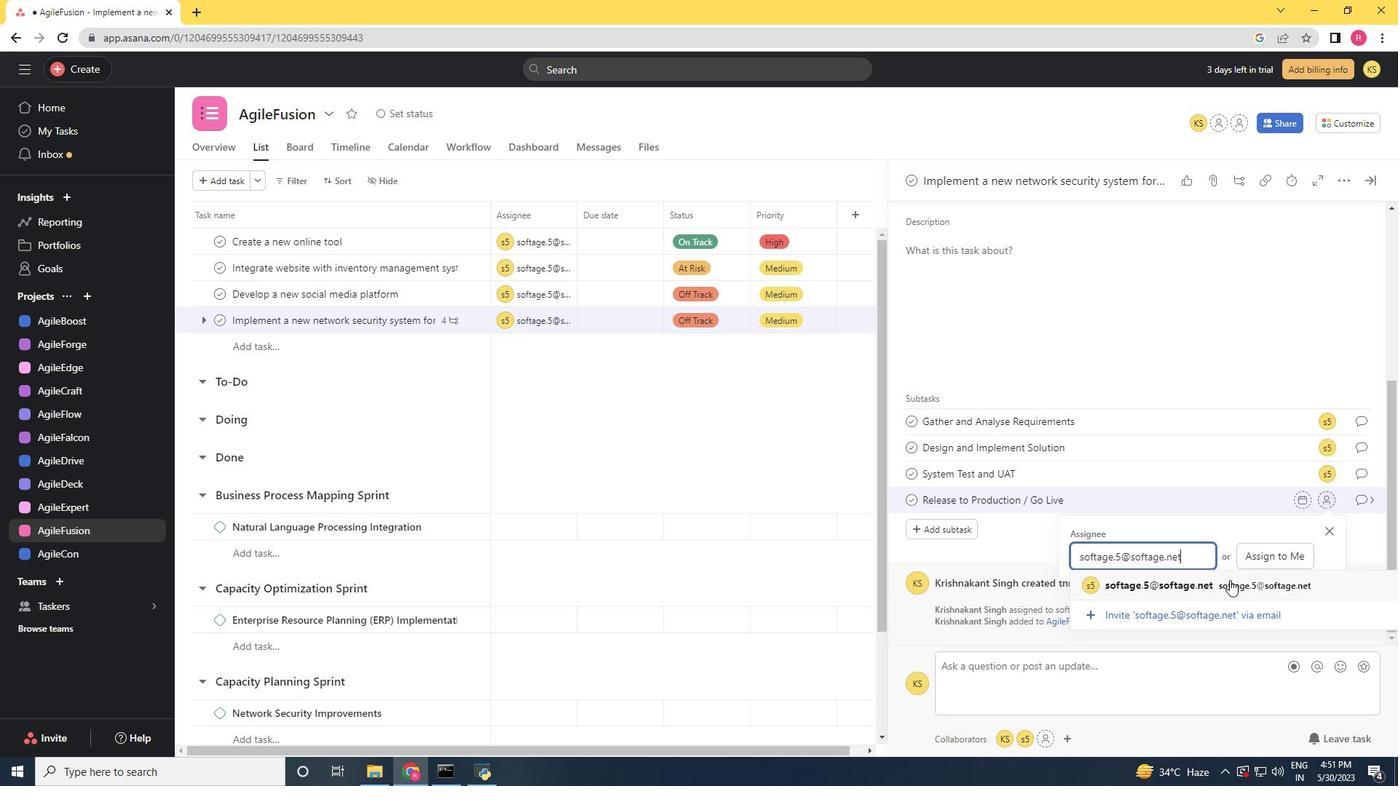
Action: Mouse moved to (1369, 501)
Screenshot: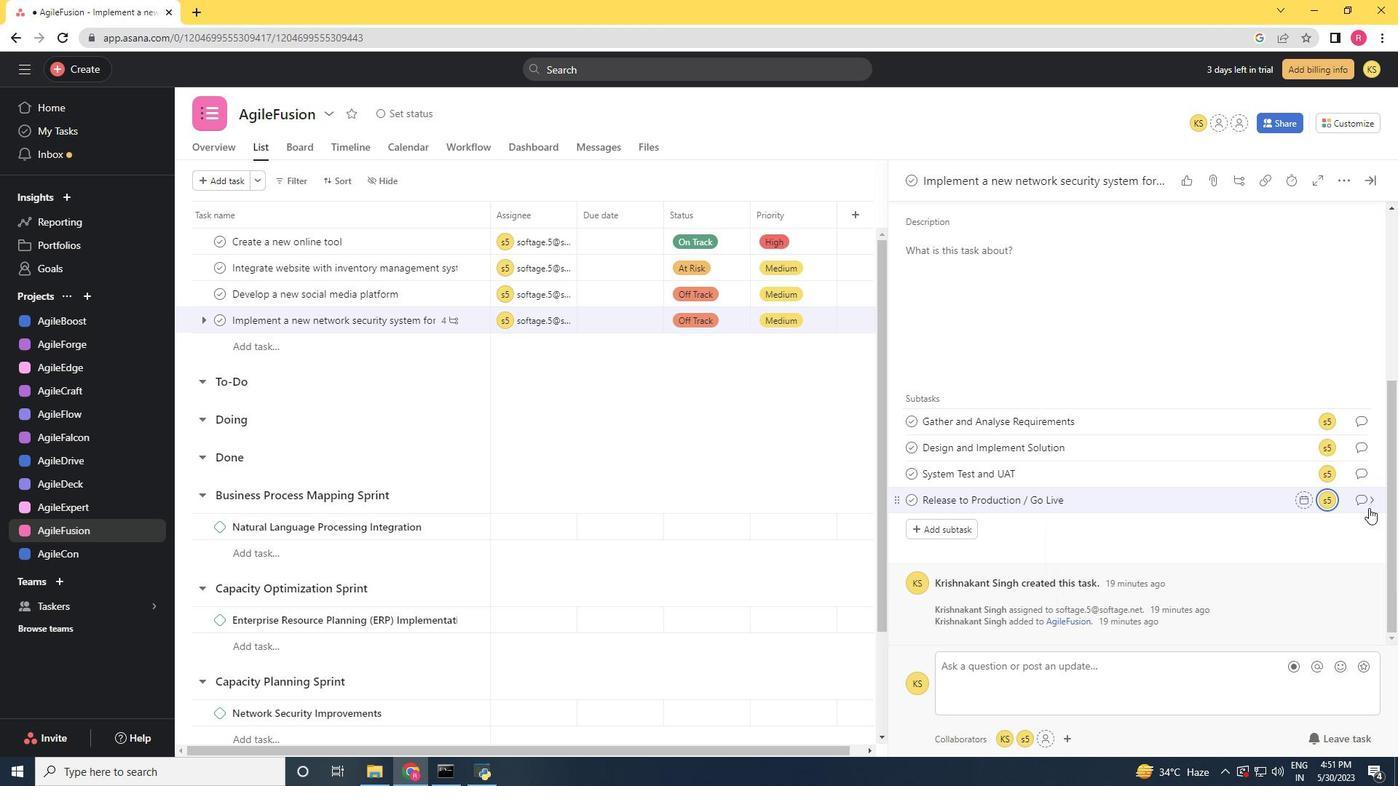 
Action: Mouse pressed left at (1369, 501)
Screenshot: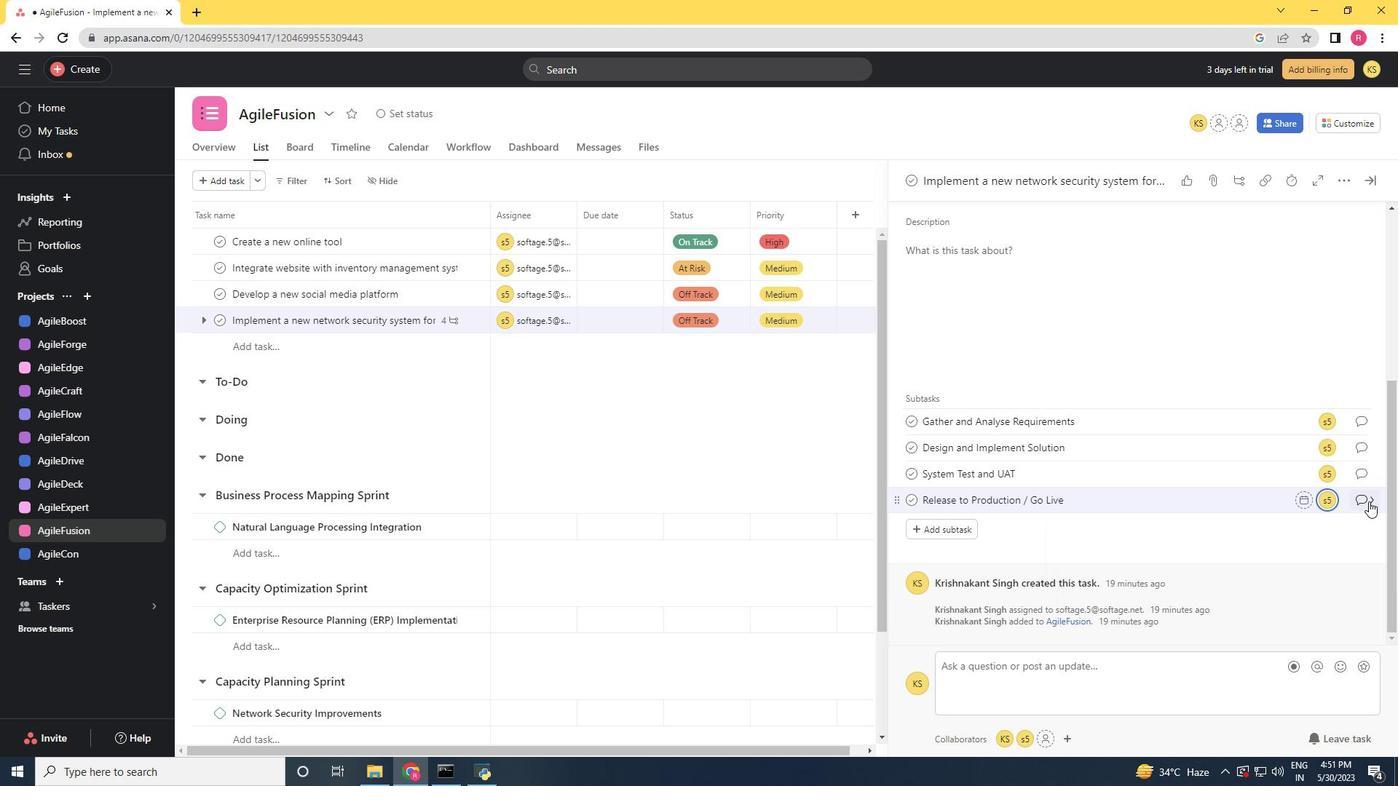 
Action: Mouse moved to (947, 423)
Screenshot: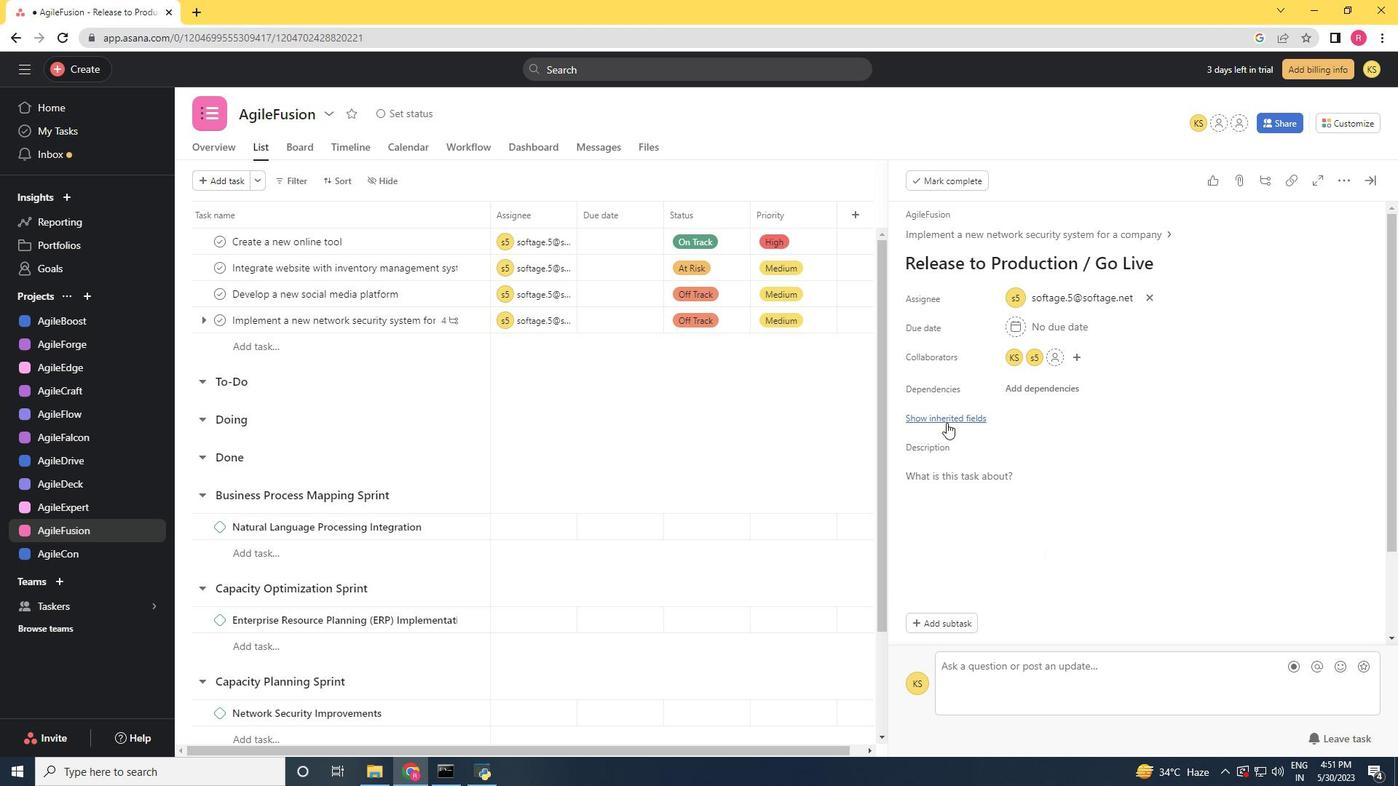 
Action: Mouse pressed left at (947, 423)
Screenshot: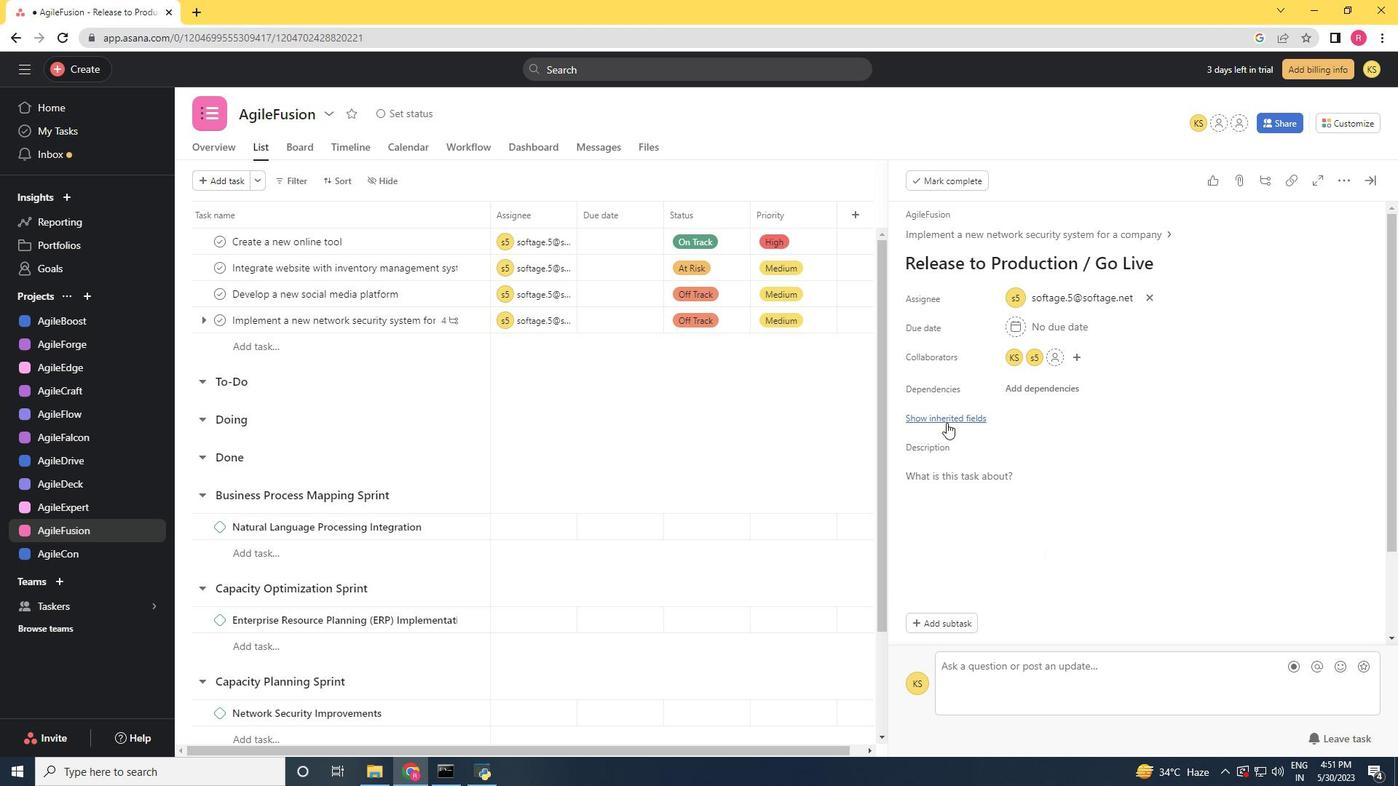 
Action: Mouse moved to (1008, 446)
Screenshot: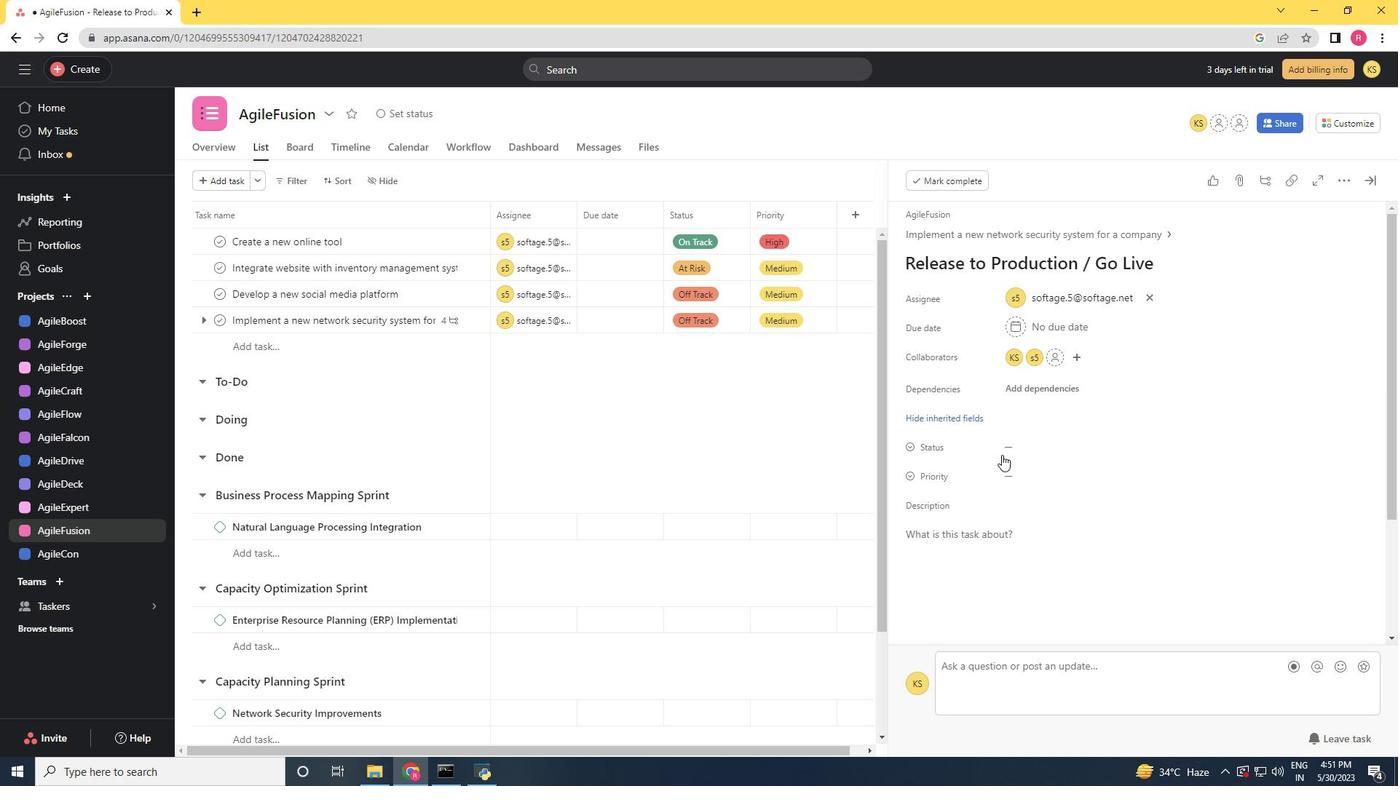 
Action: Mouse pressed left at (1008, 446)
Screenshot: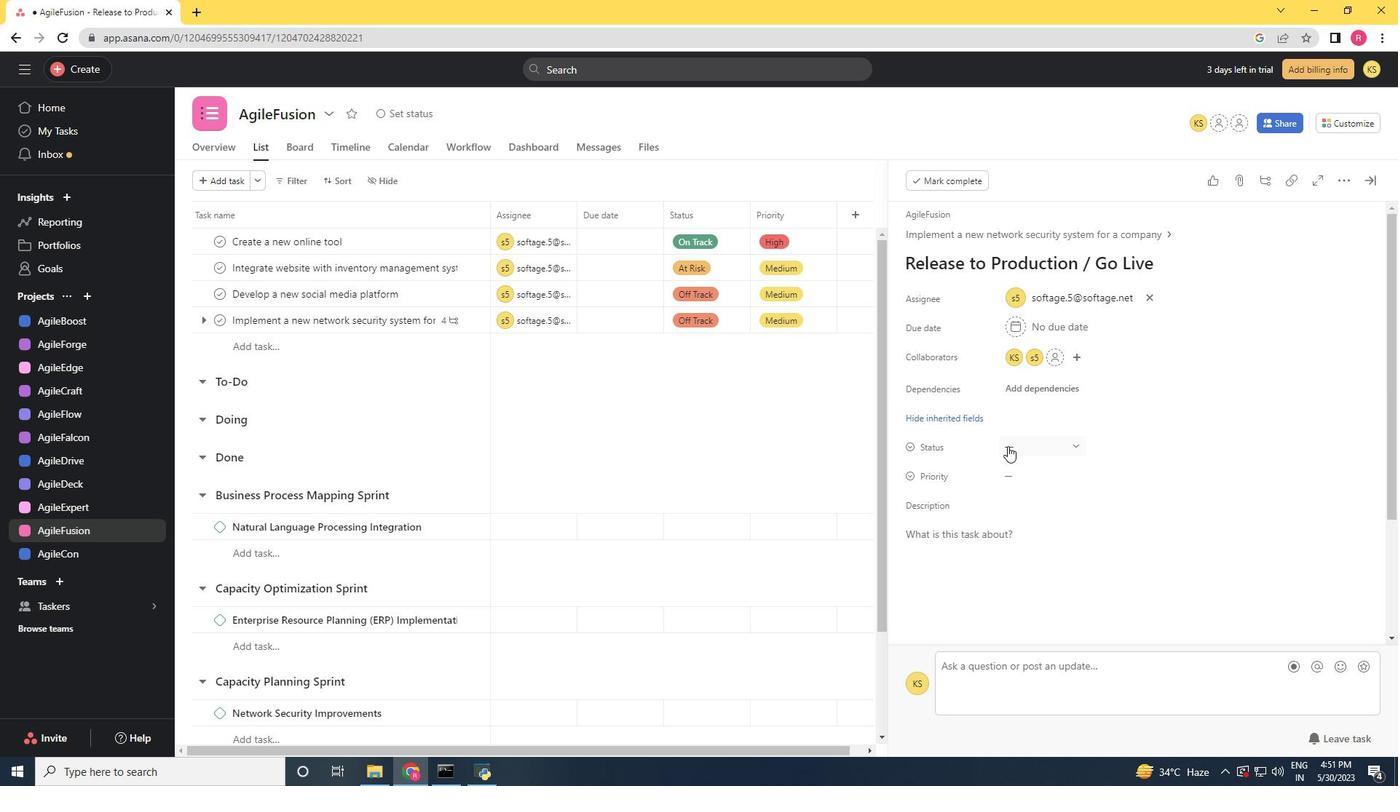 
Action: Mouse moved to (1028, 492)
Screenshot: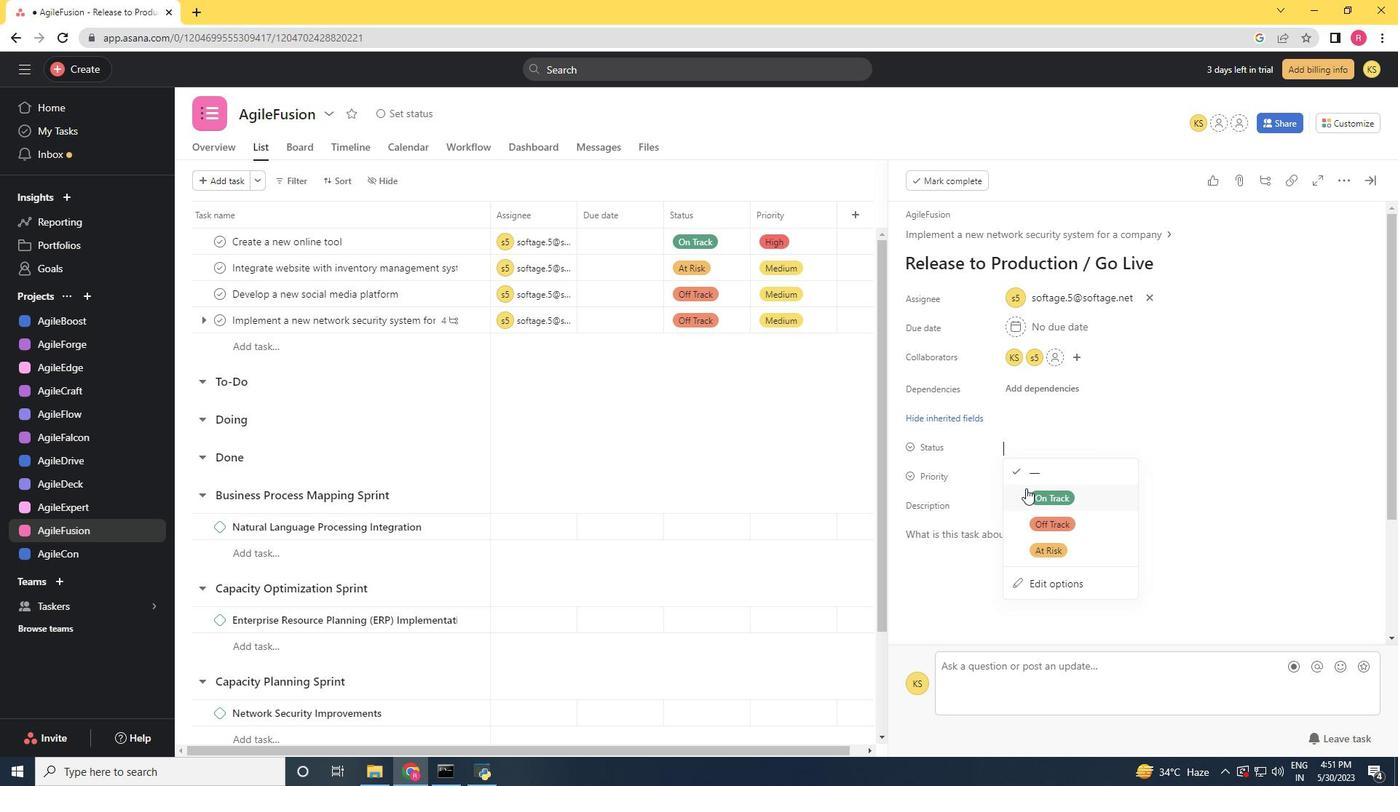 
Action: Mouse pressed left at (1028, 492)
Screenshot: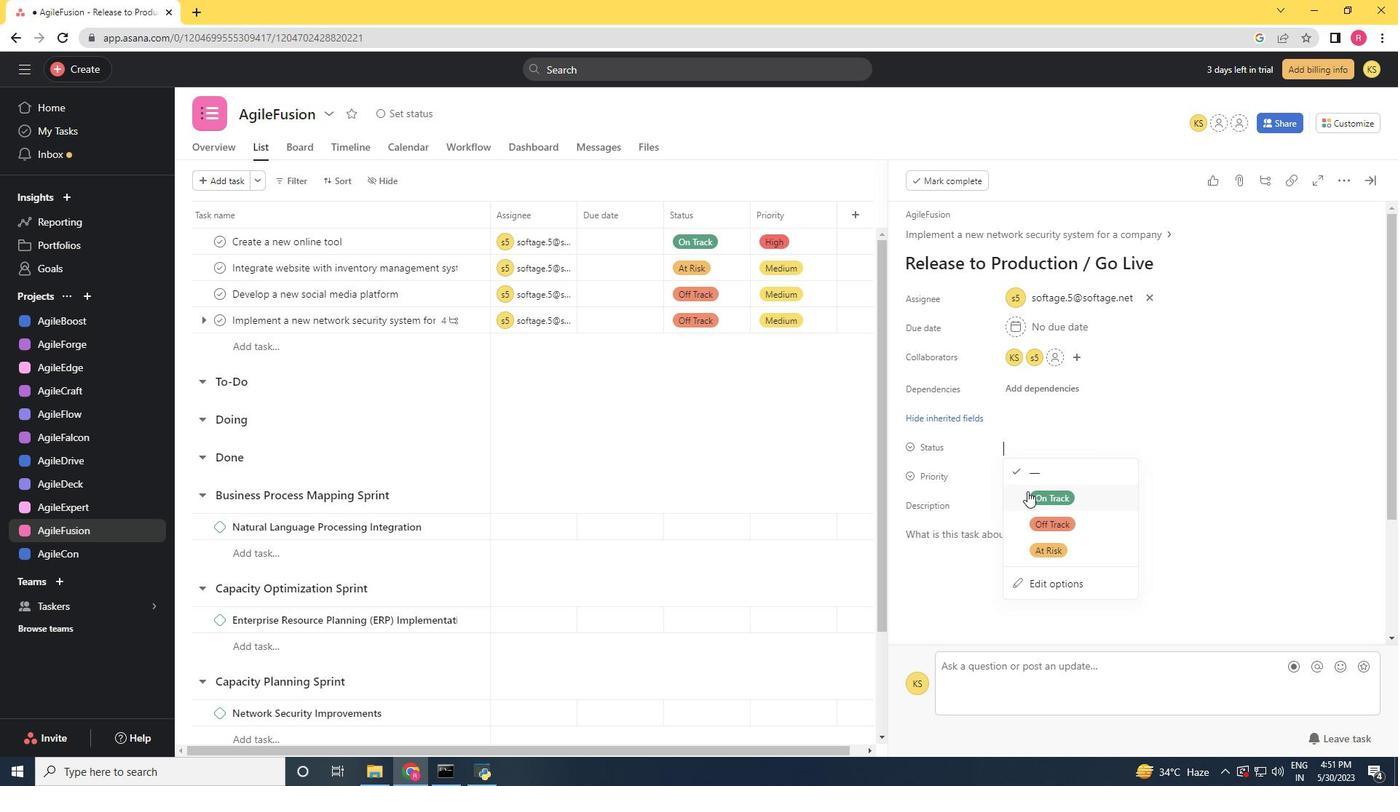 
Action: Mouse moved to (1024, 479)
Screenshot: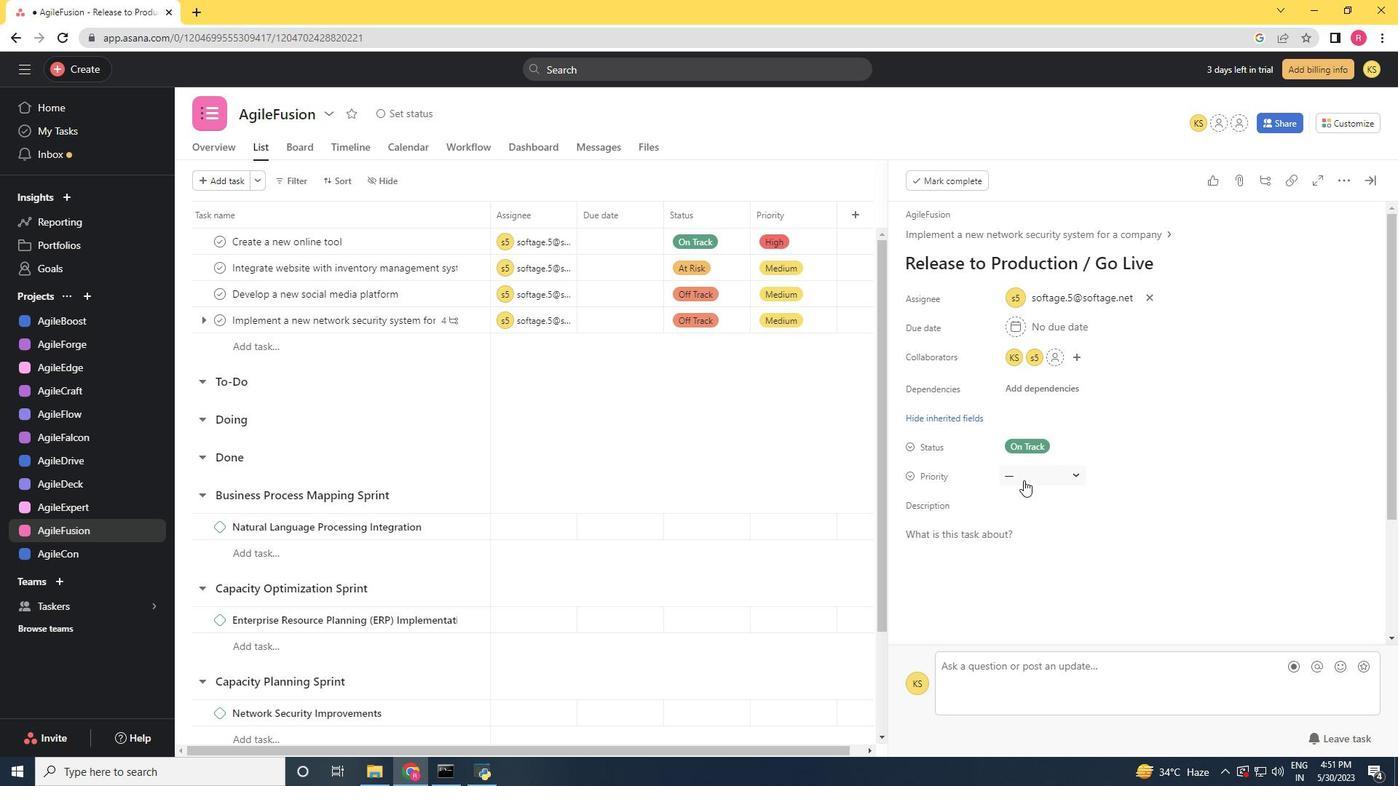 
Action: Mouse pressed left at (1024, 479)
Screenshot: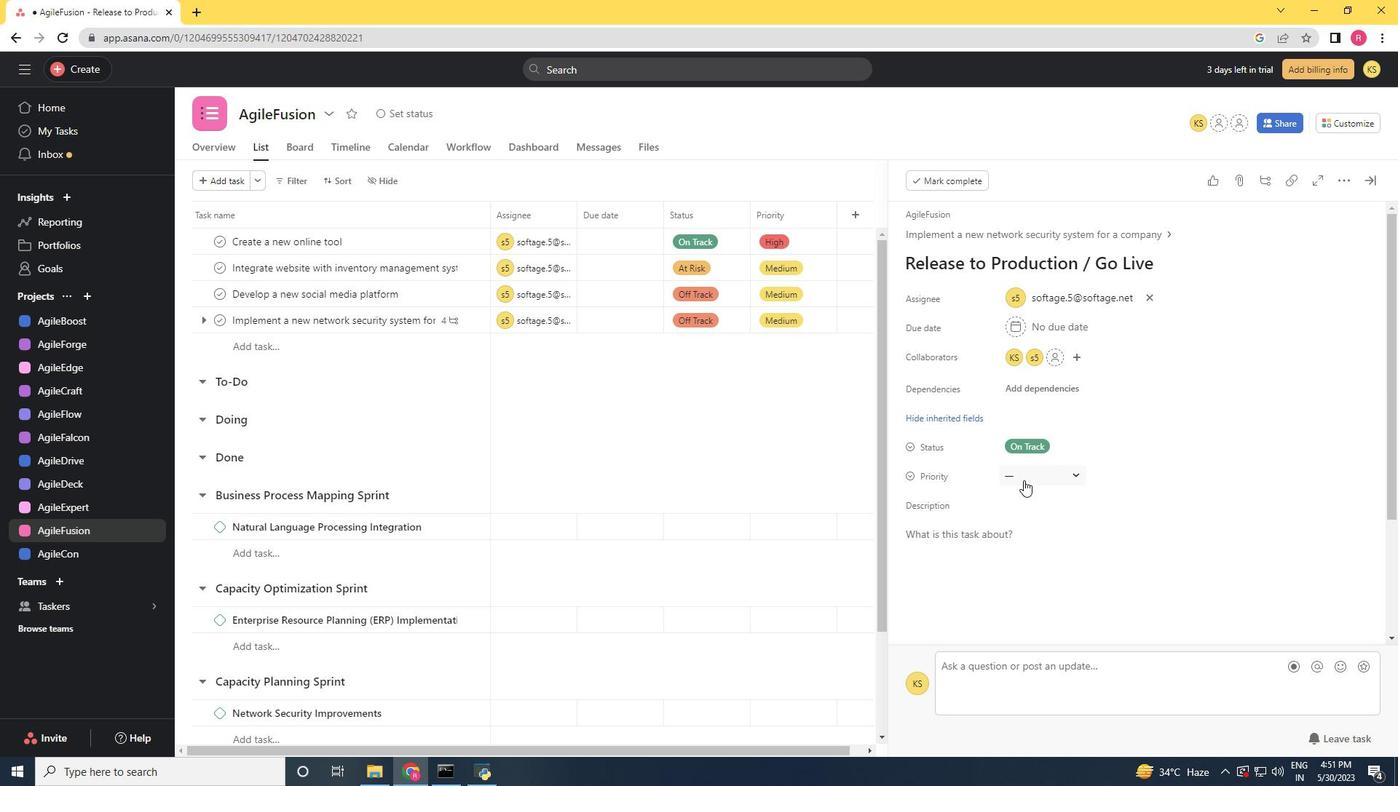
Action: Mouse moved to (1052, 583)
Screenshot: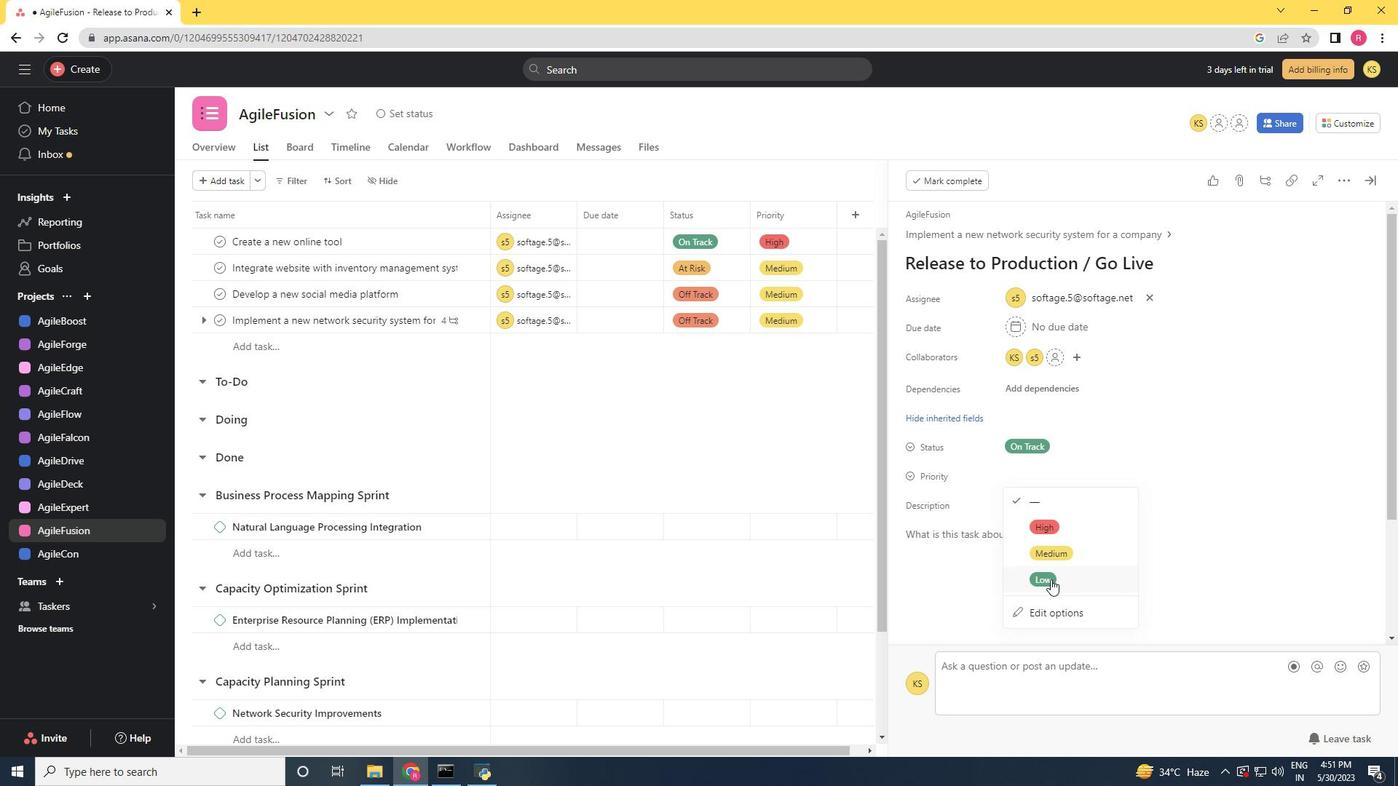 
Action: Mouse pressed left at (1052, 583)
Screenshot: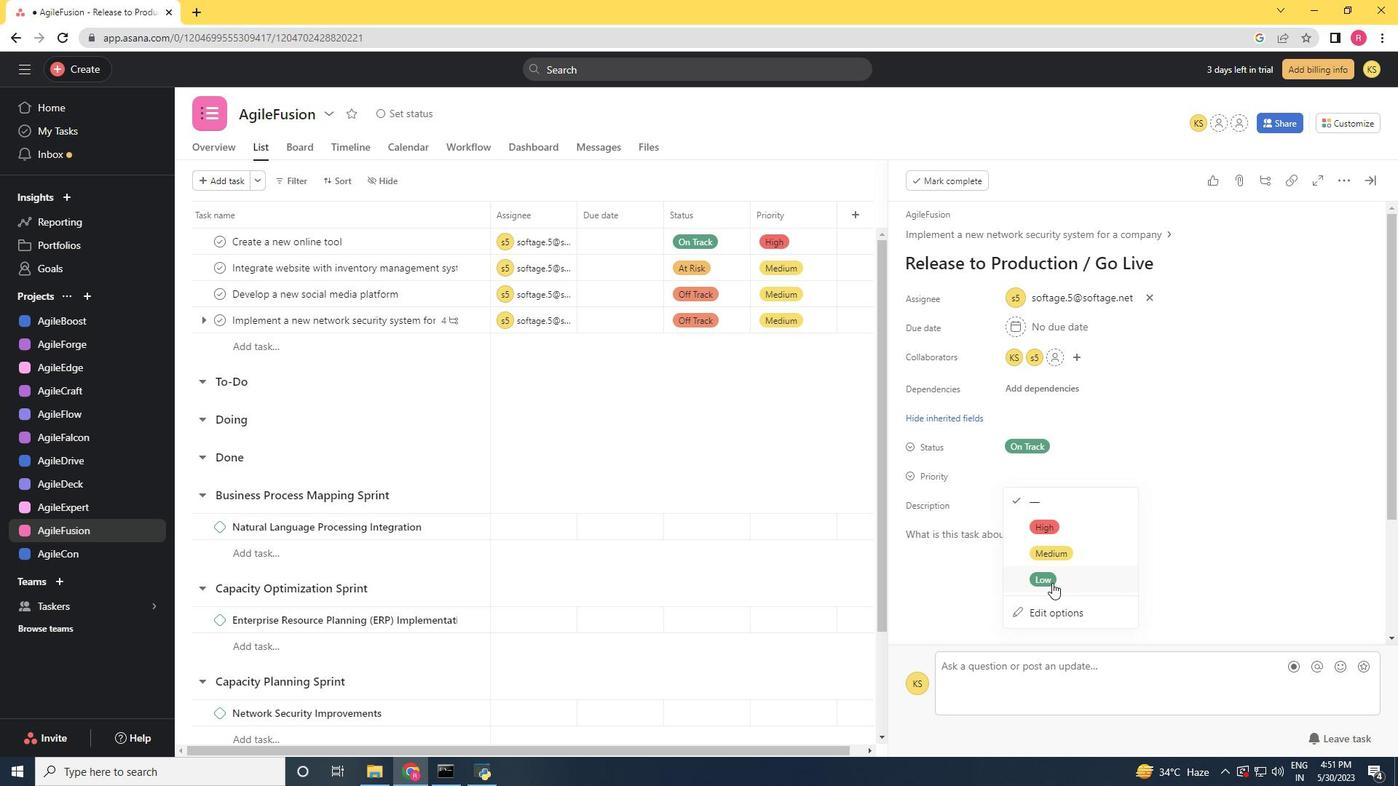 
Action: Mouse moved to (1244, 490)
Screenshot: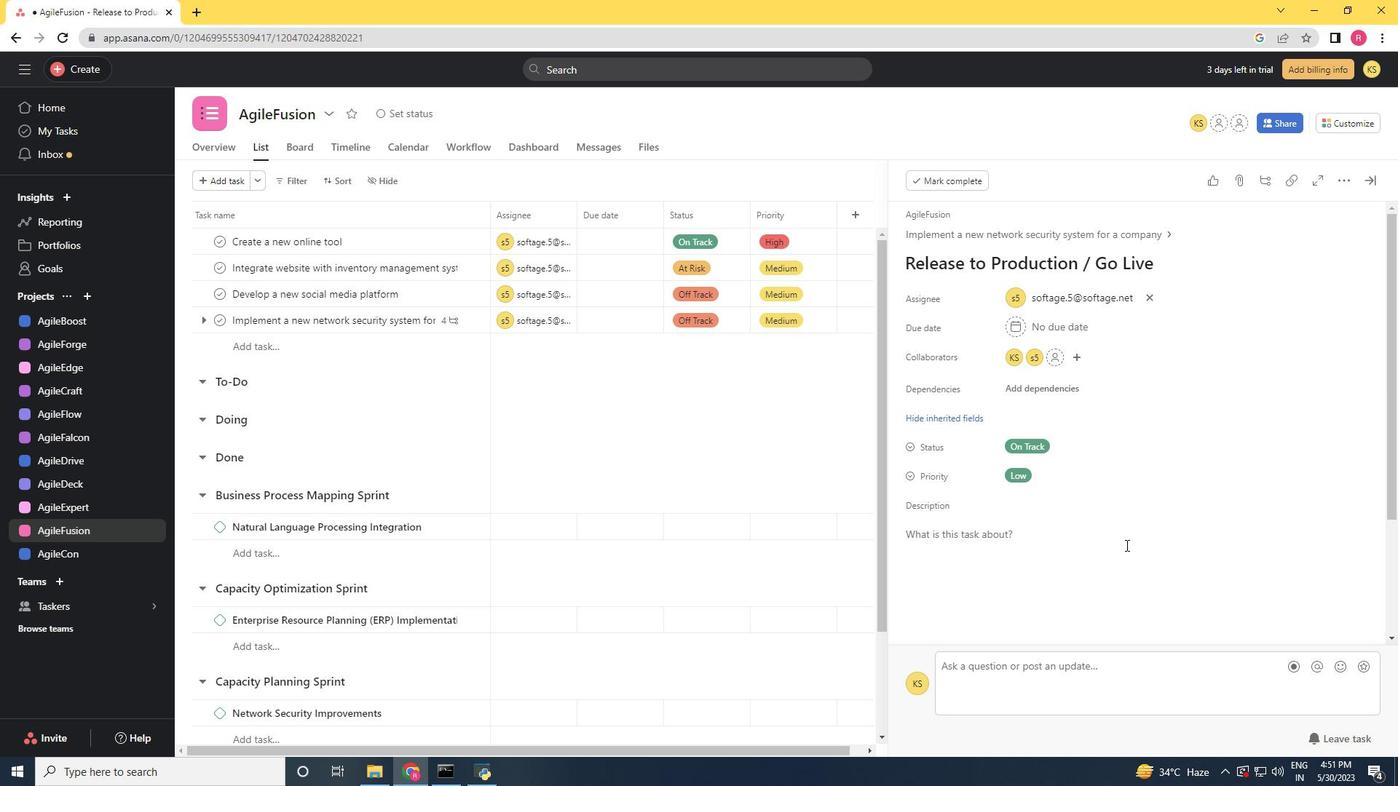 
Action: Mouse scrolled (1244, 491) with delta (0, 0)
Screenshot: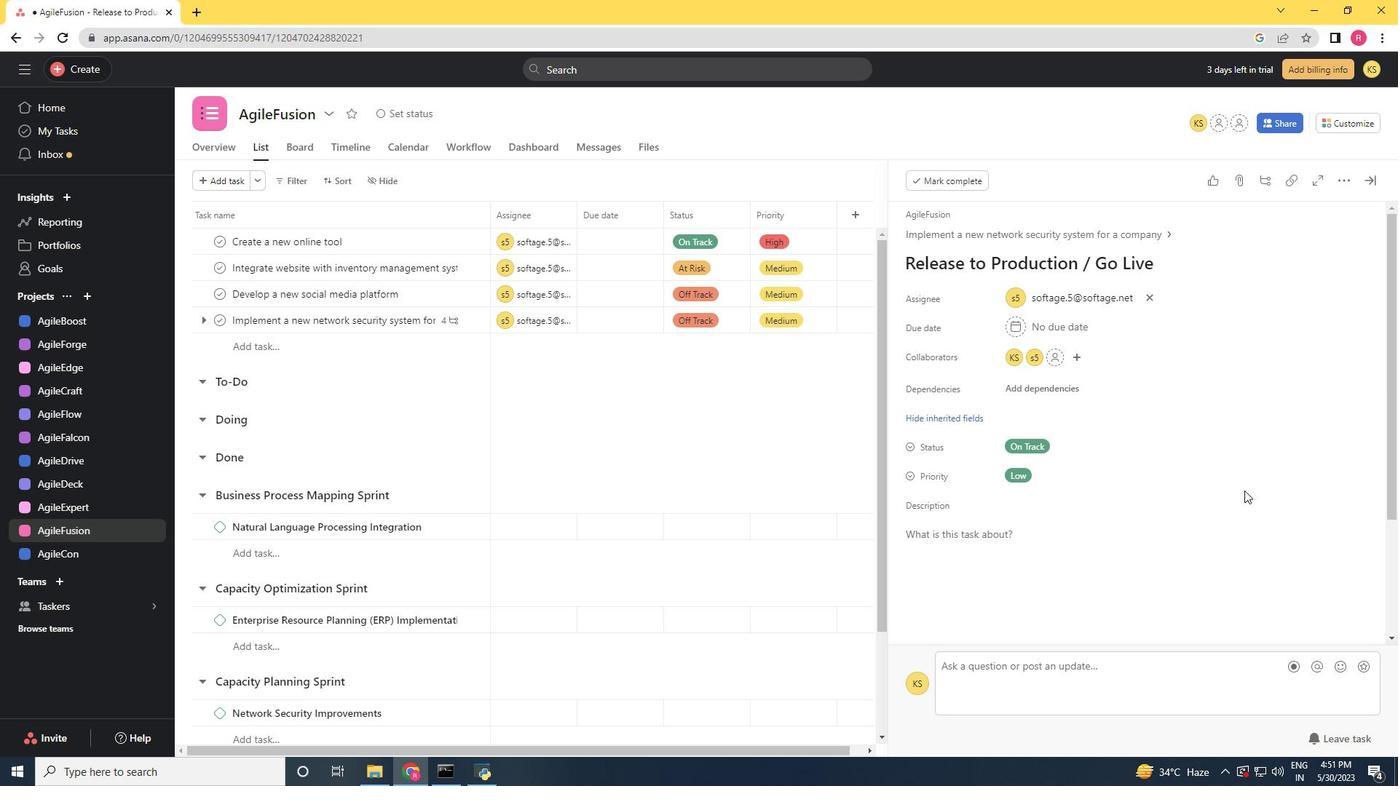 
Action: Mouse scrolled (1244, 491) with delta (0, 0)
Screenshot: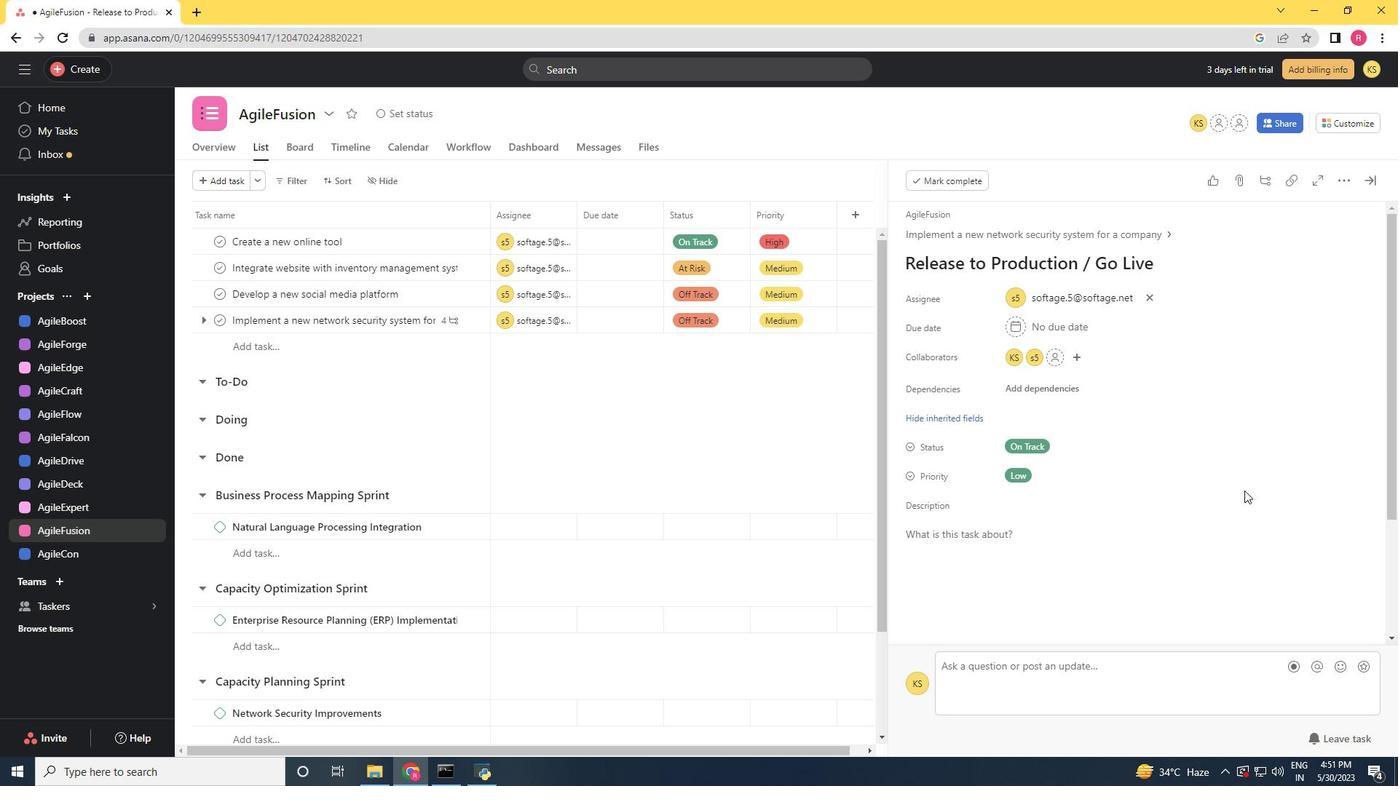
Action: Mouse pressed left at (1244, 490)
Screenshot: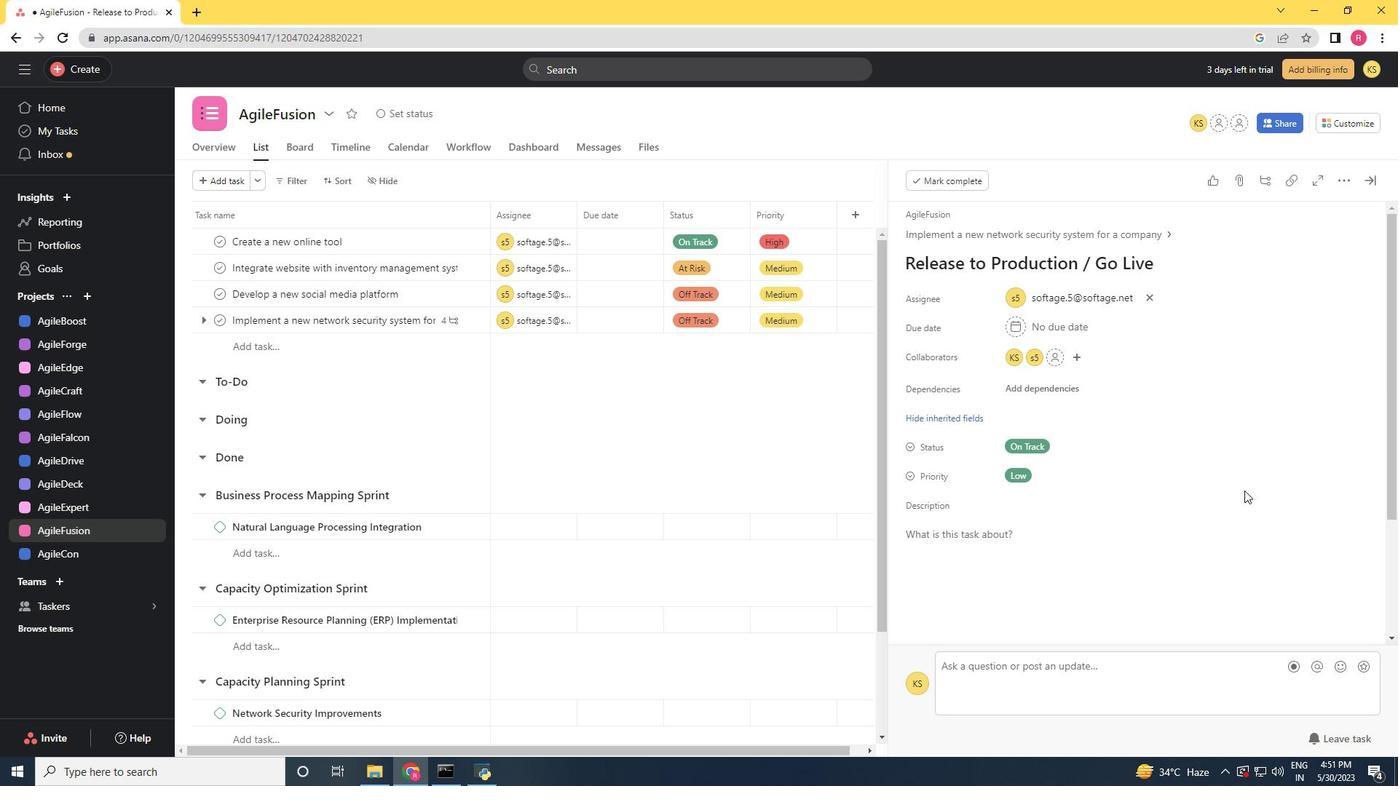 
